 Task: Create a due date automation trigger when advanced on, 2 working days after a card is due add basic without the blue label at 11:00 AM.
Action: Mouse moved to (1029, 313)
Screenshot: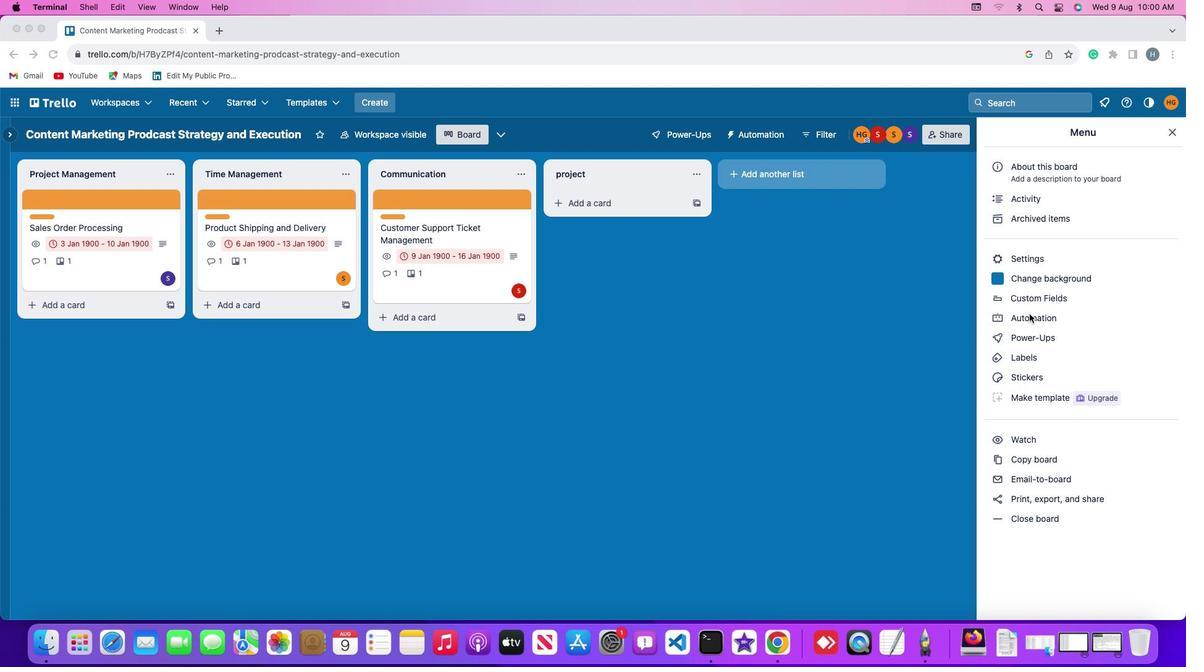 
Action: Mouse pressed left at (1029, 313)
Screenshot: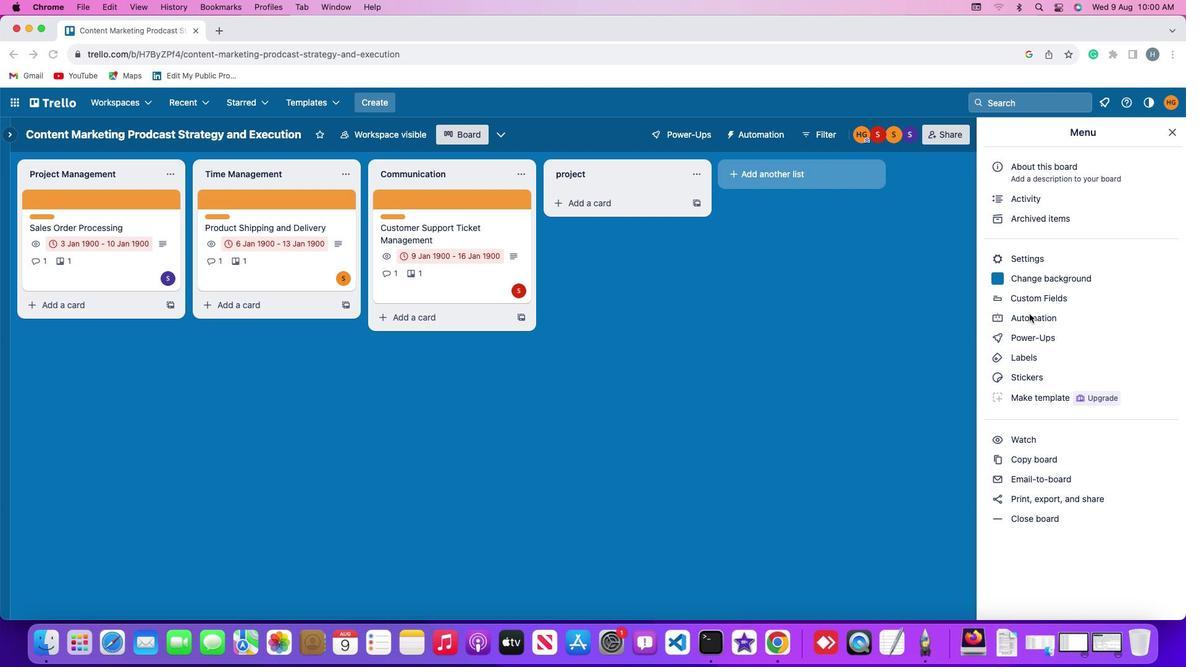 
Action: Mouse pressed left at (1029, 313)
Screenshot: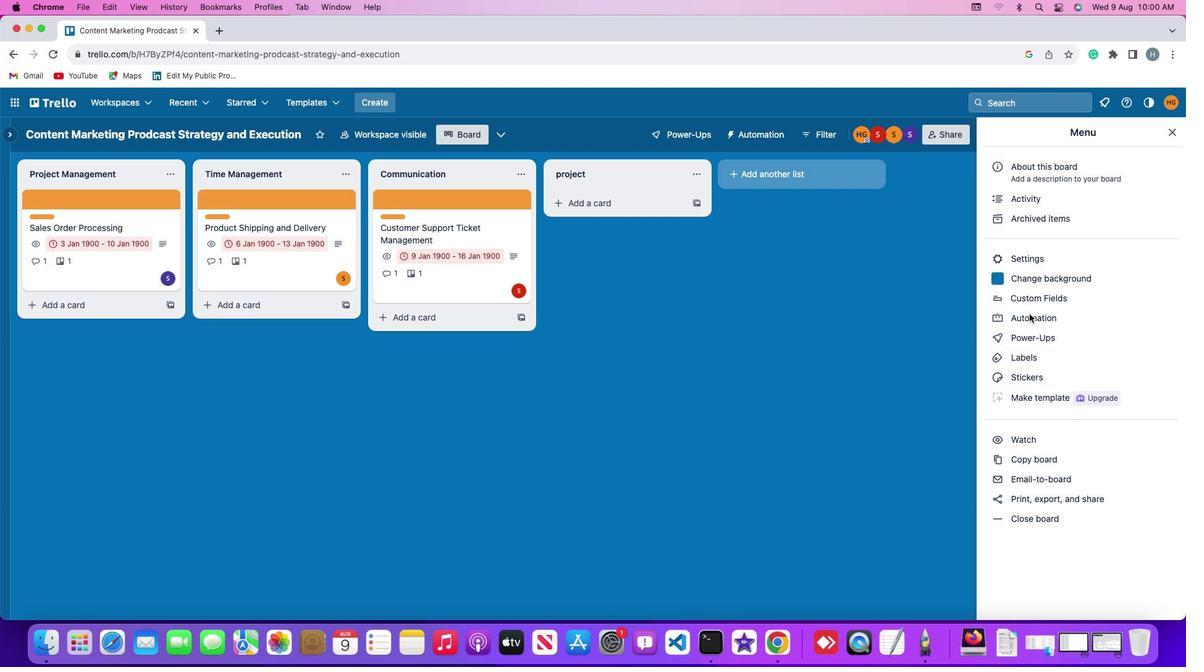 
Action: Mouse moved to (85, 294)
Screenshot: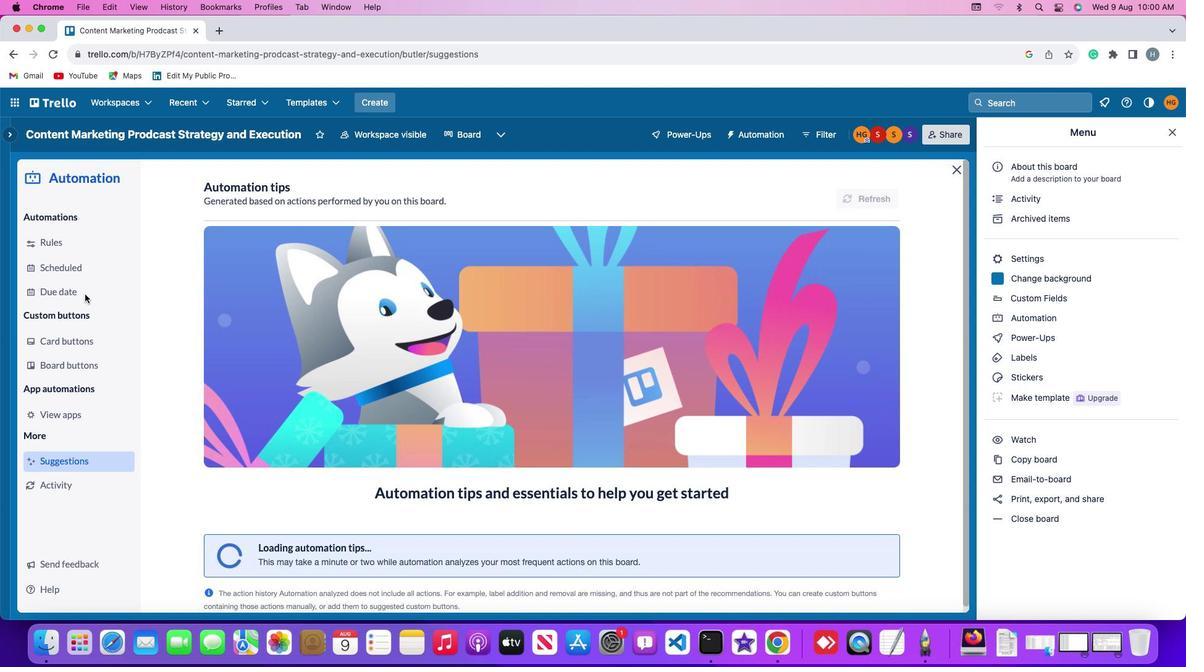 
Action: Mouse pressed left at (85, 294)
Screenshot: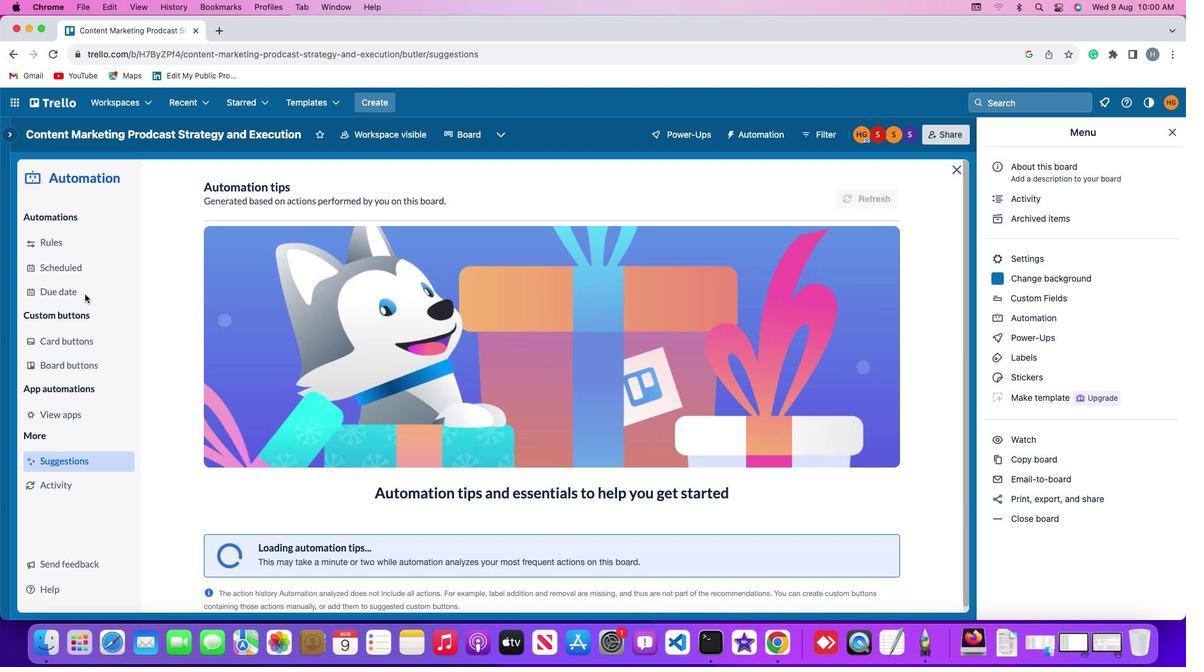 
Action: Mouse moved to (813, 190)
Screenshot: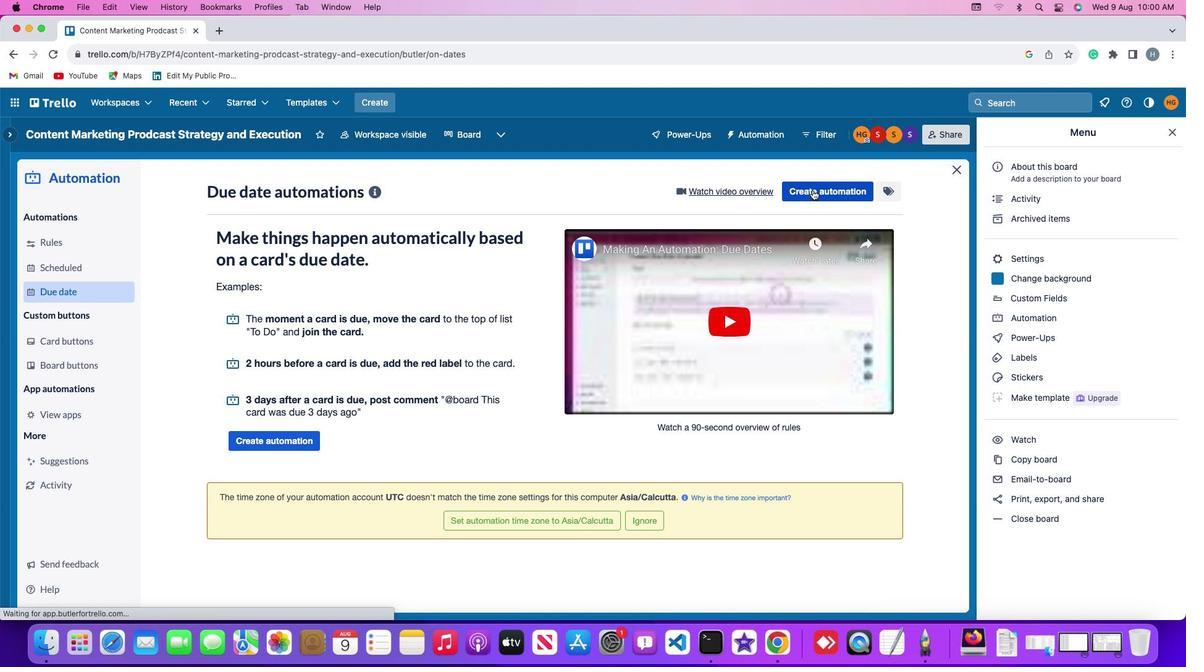 
Action: Mouse pressed left at (813, 190)
Screenshot: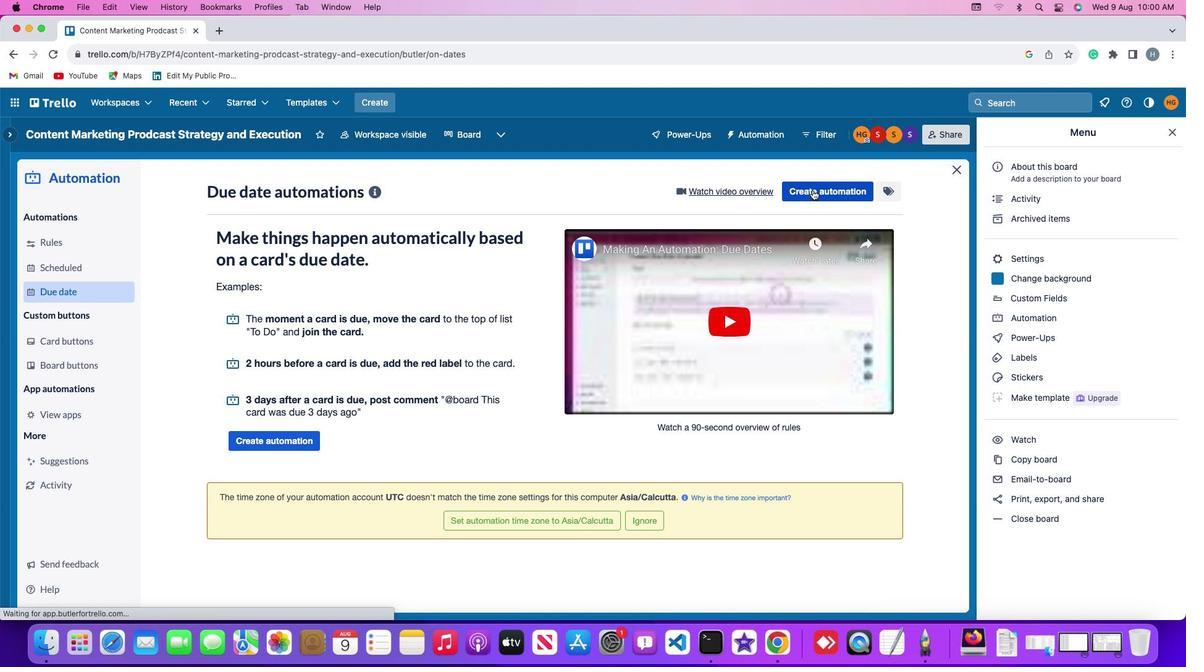 
Action: Mouse moved to (276, 304)
Screenshot: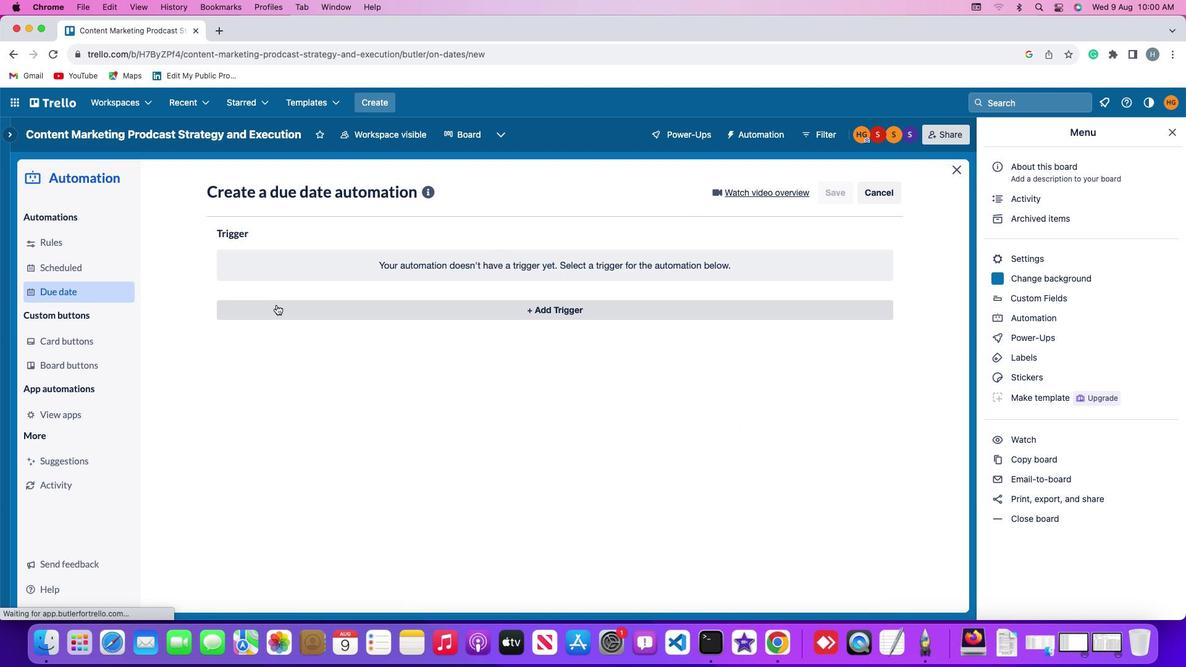 
Action: Mouse pressed left at (276, 304)
Screenshot: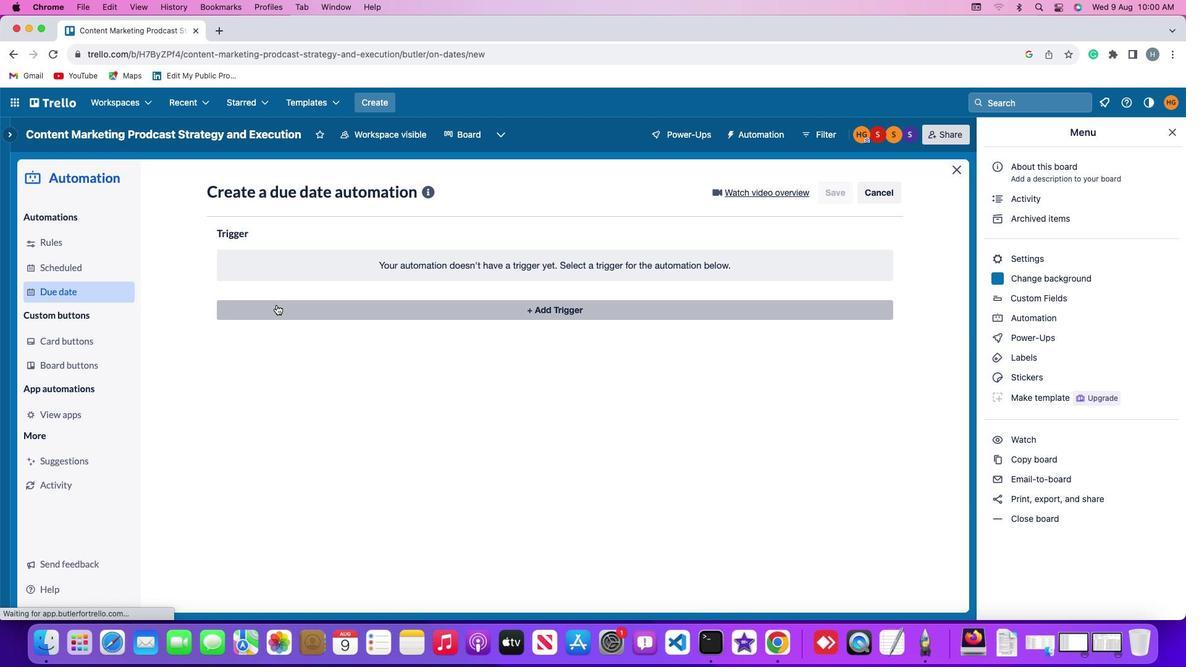 
Action: Mouse moved to (241, 497)
Screenshot: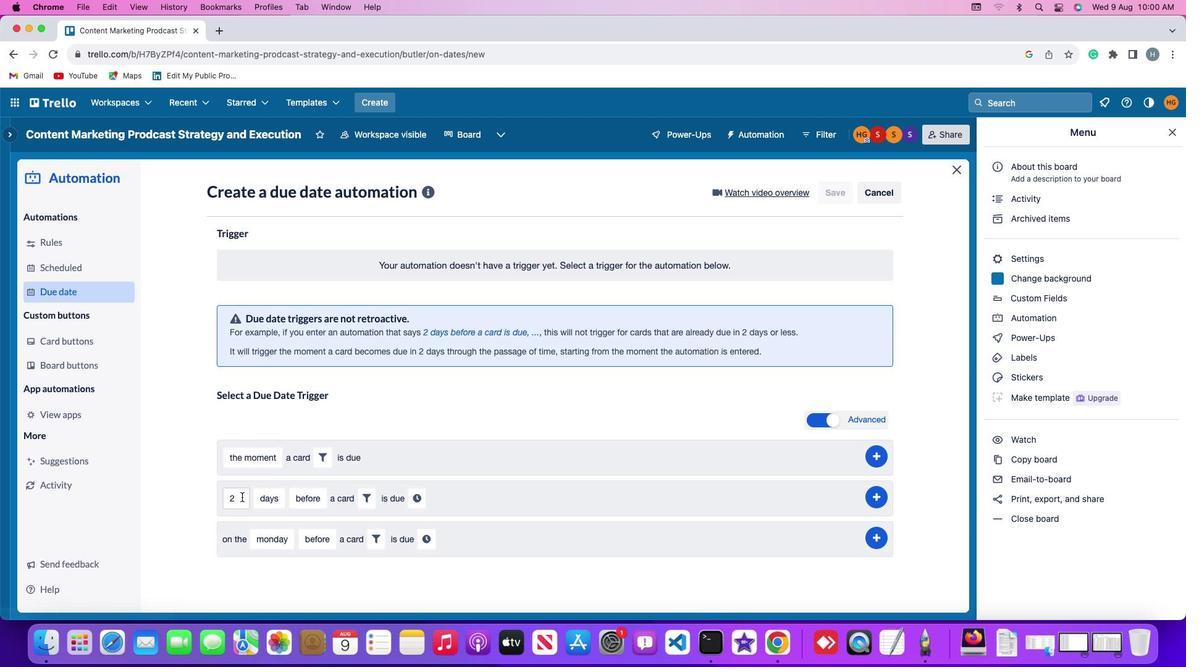 
Action: Mouse pressed left at (241, 497)
Screenshot: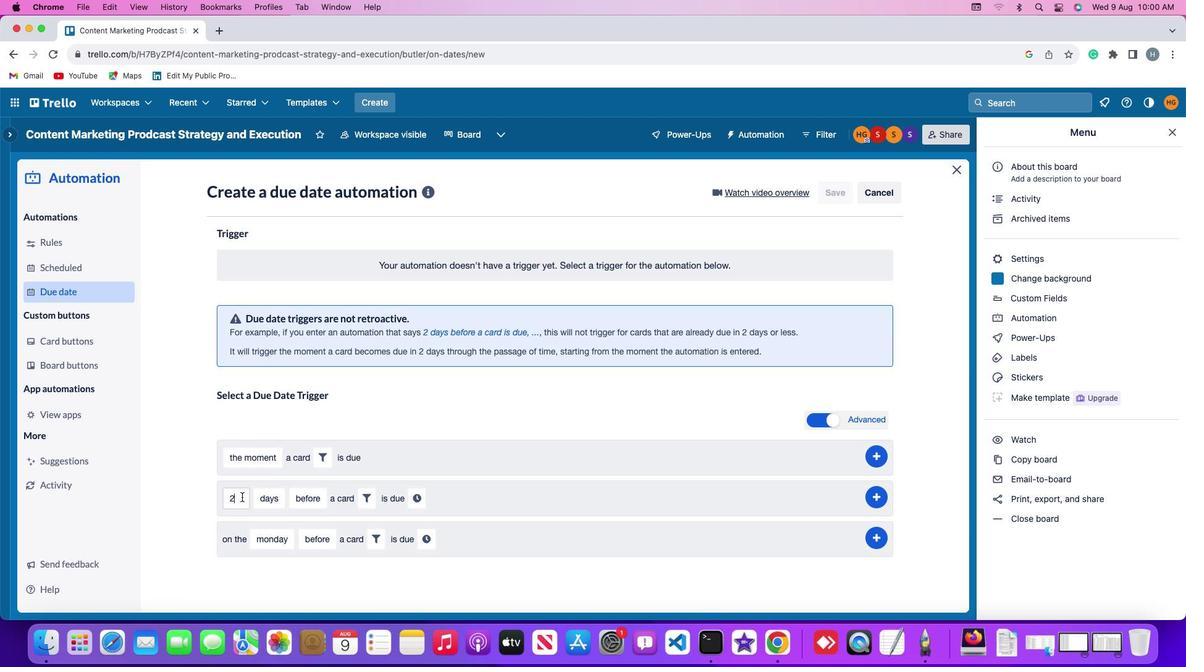 
Action: Mouse moved to (242, 496)
Screenshot: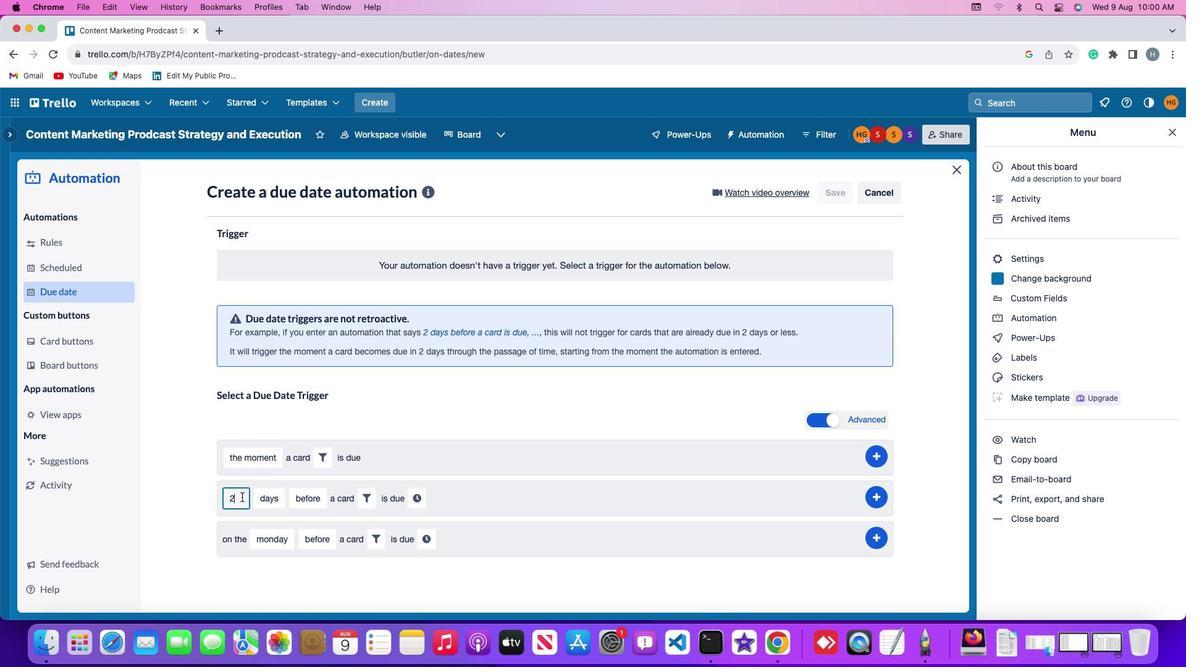 
Action: Key pressed Key.backspace'2'
Screenshot: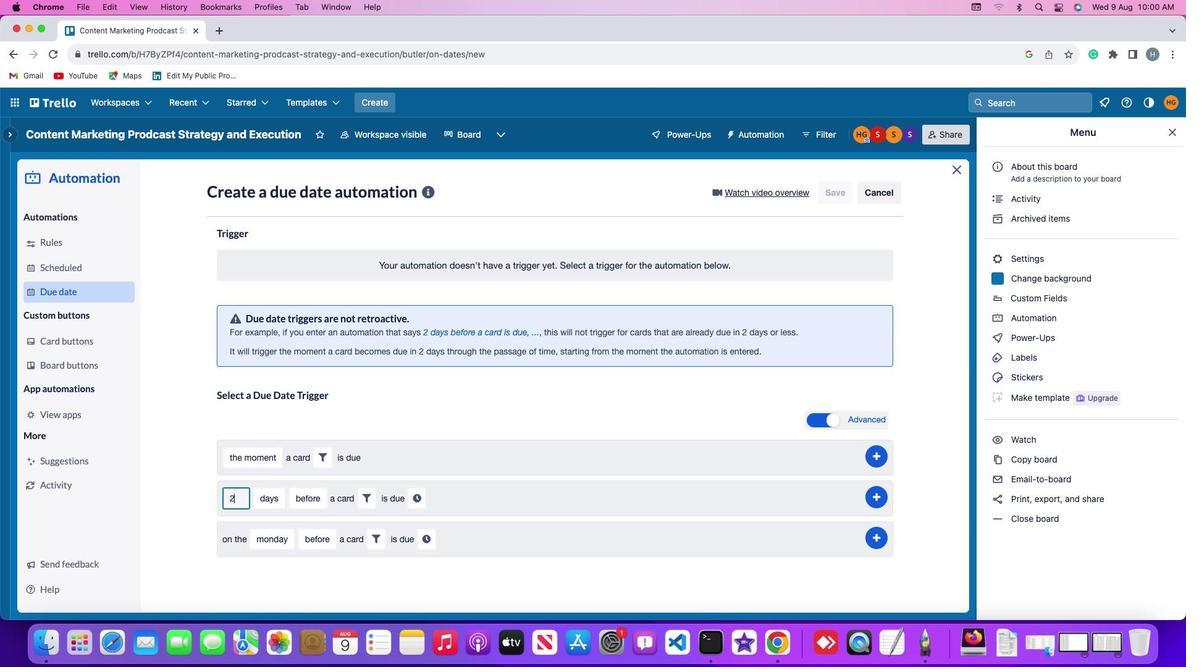 
Action: Mouse moved to (263, 497)
Screenshot: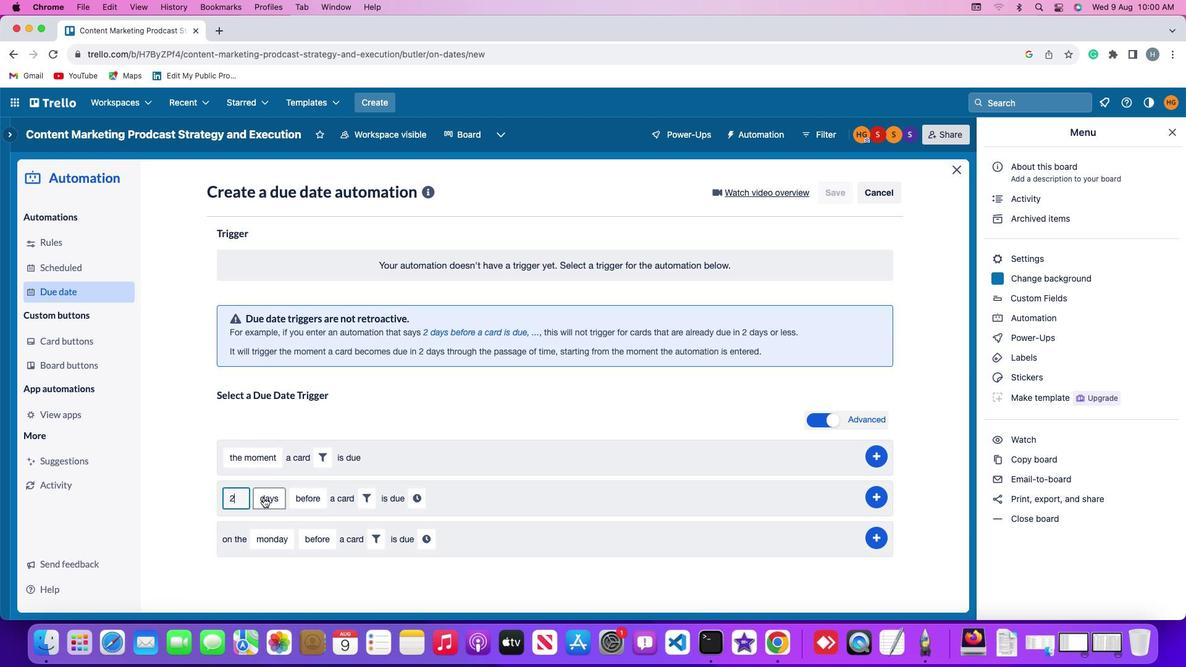
Action: Mouse pressed left at (263, 497)
Screenshot: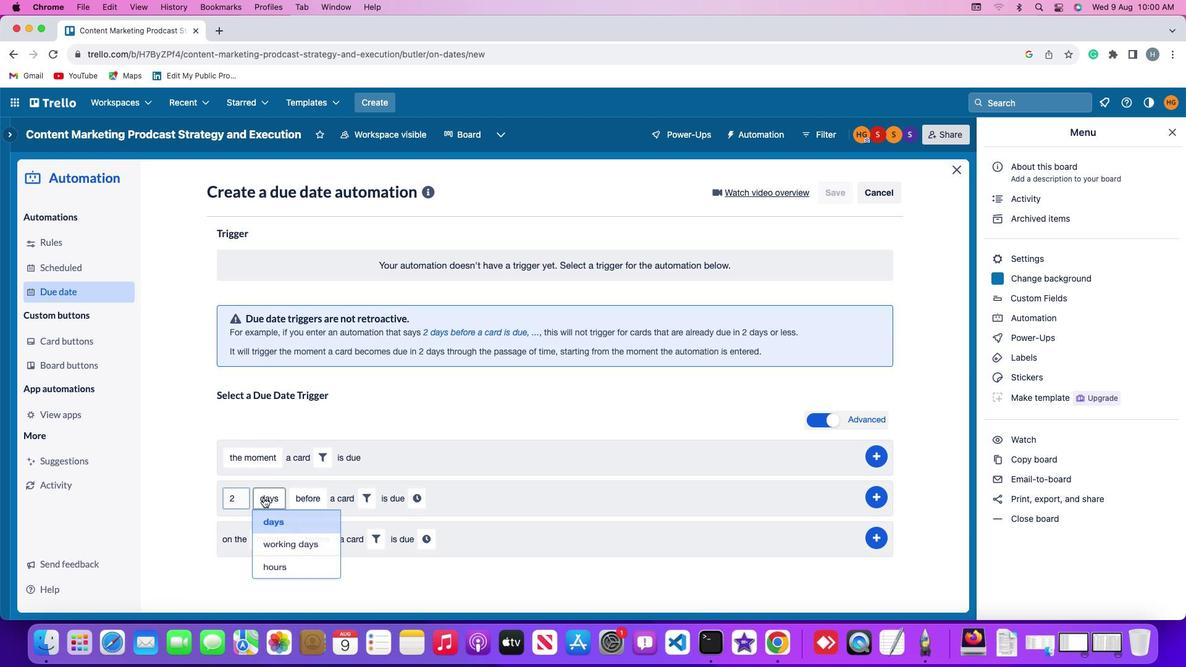 
Action: Mouse moved to (272, 543)
Screenshot: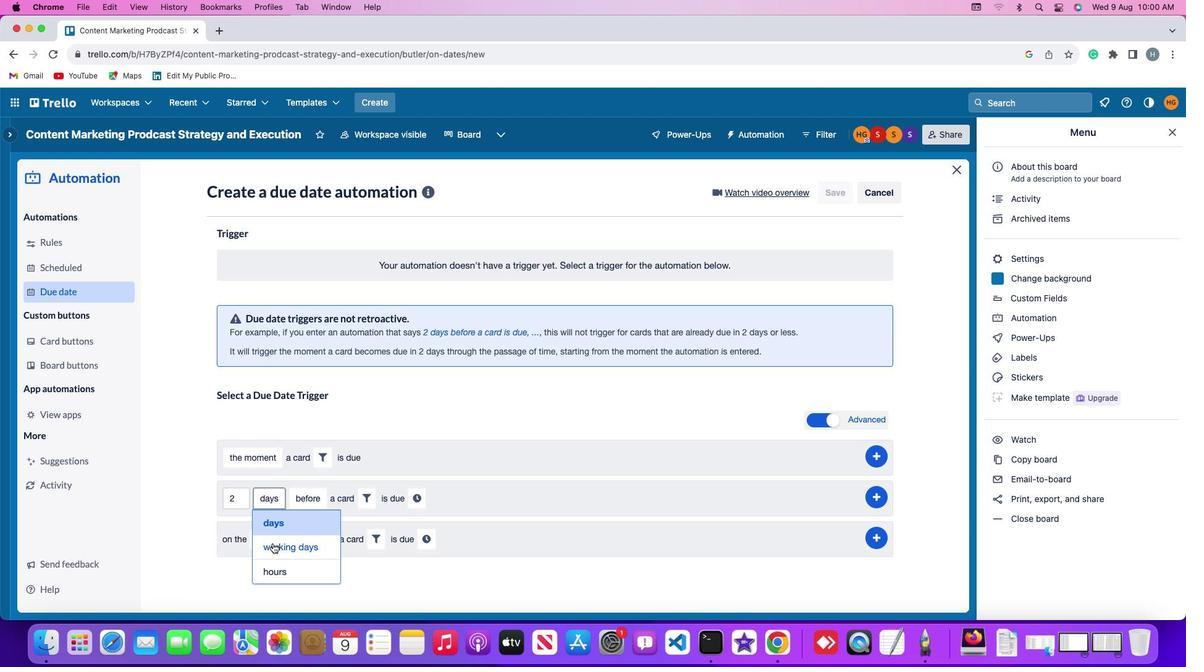 
Action: Mouse pressed left at (272, 543)
Screenshot: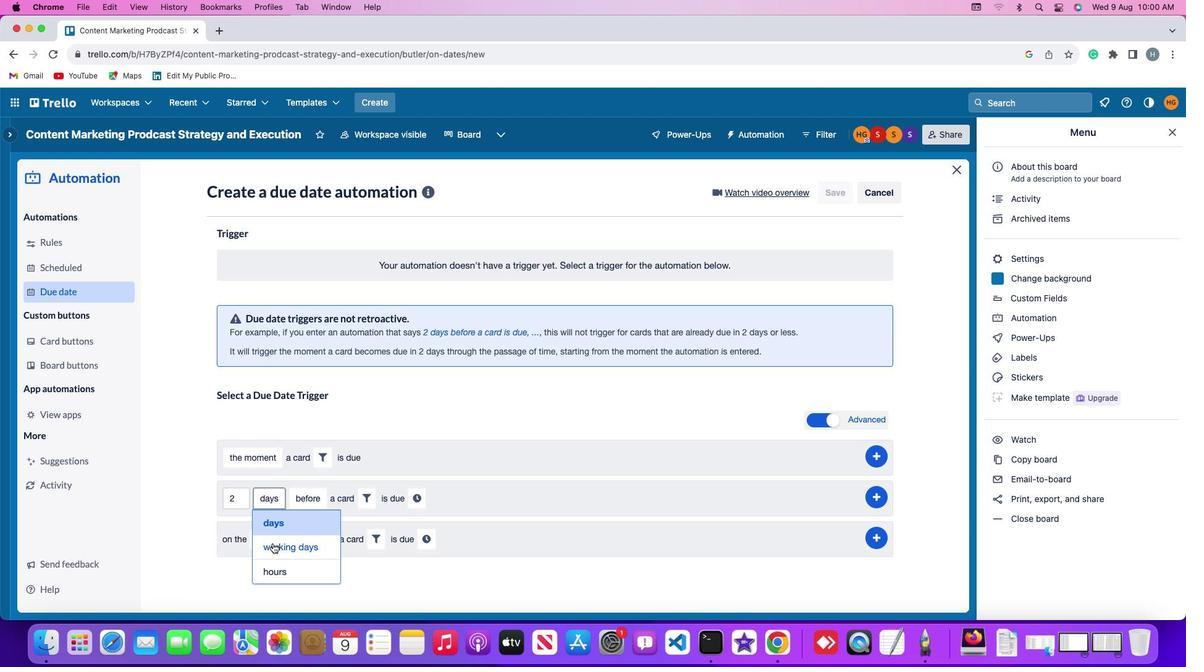 
Action: Mouse moved to (340, 493)
Screenshot: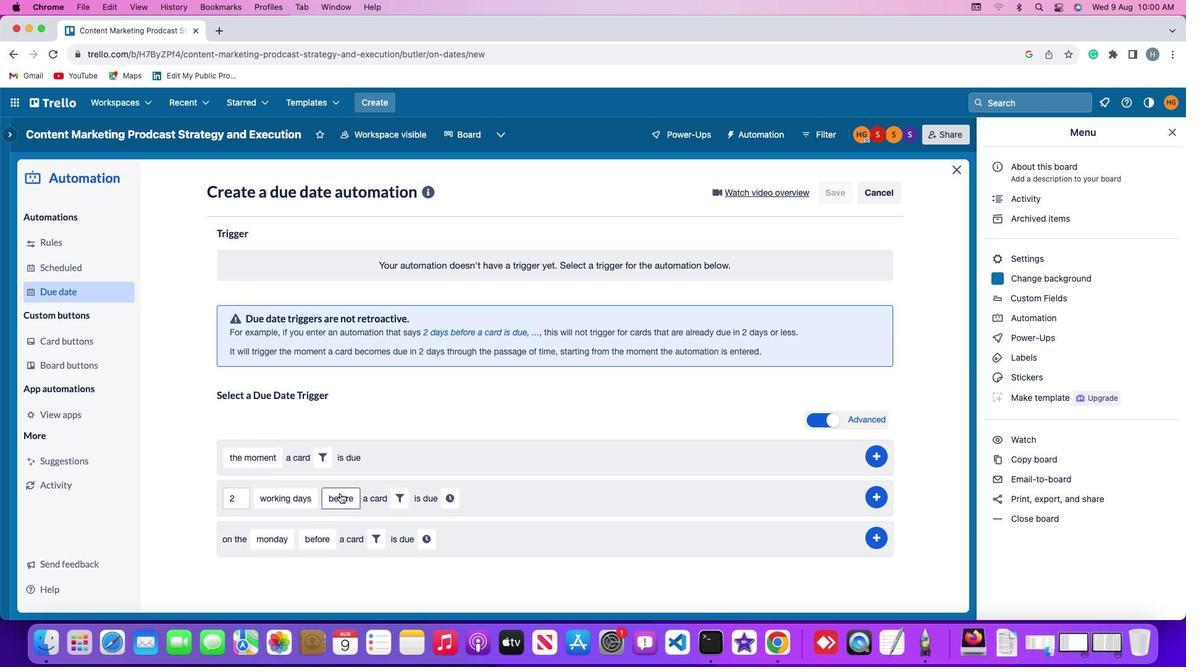 
Action: Mouse pressed left at (340, 493)
Screenshot: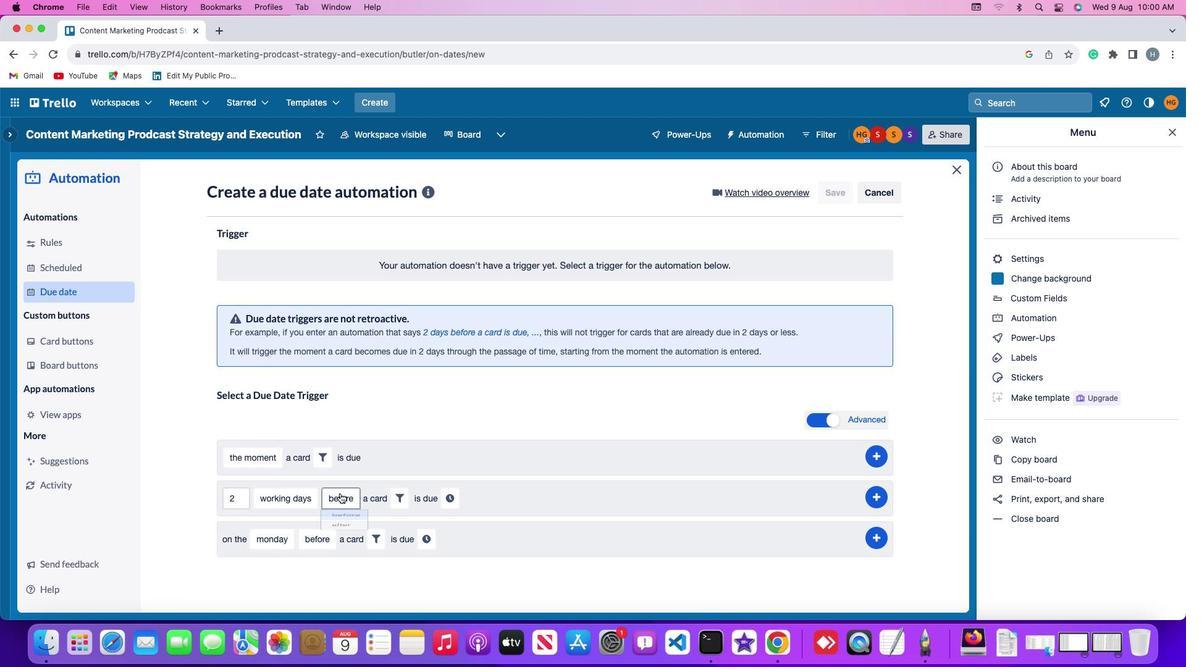 
Action: Mouse moved to (346, 545)
Screenshot: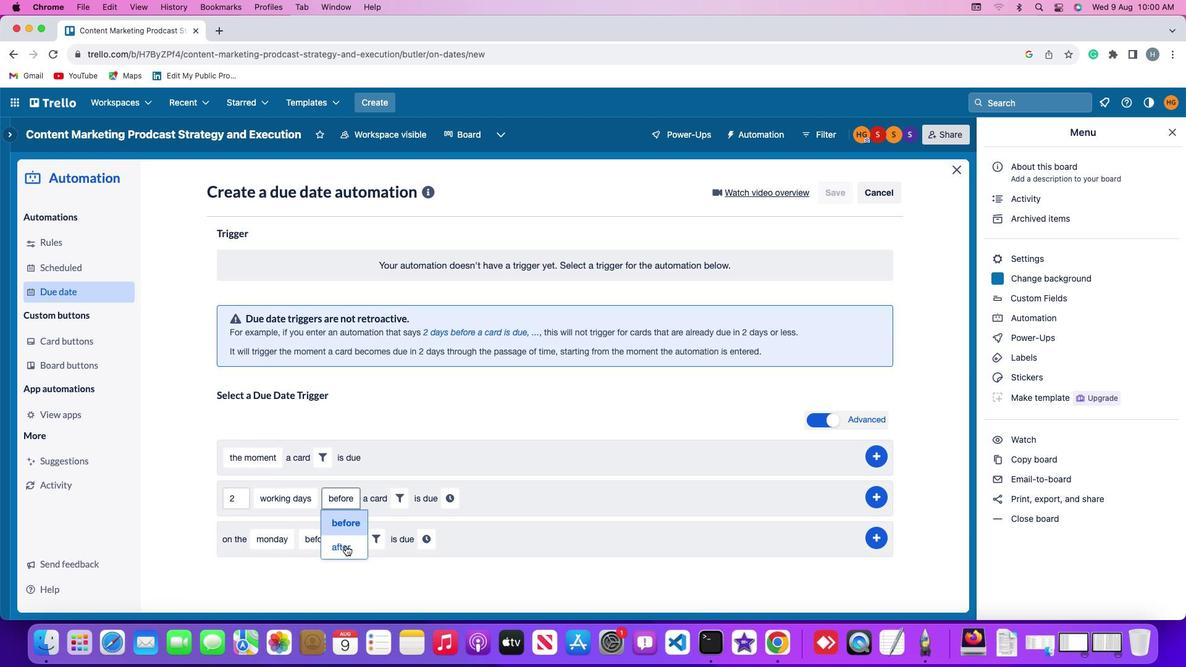 
Action: Mouse pressed left at (346, 545)
Screenshot: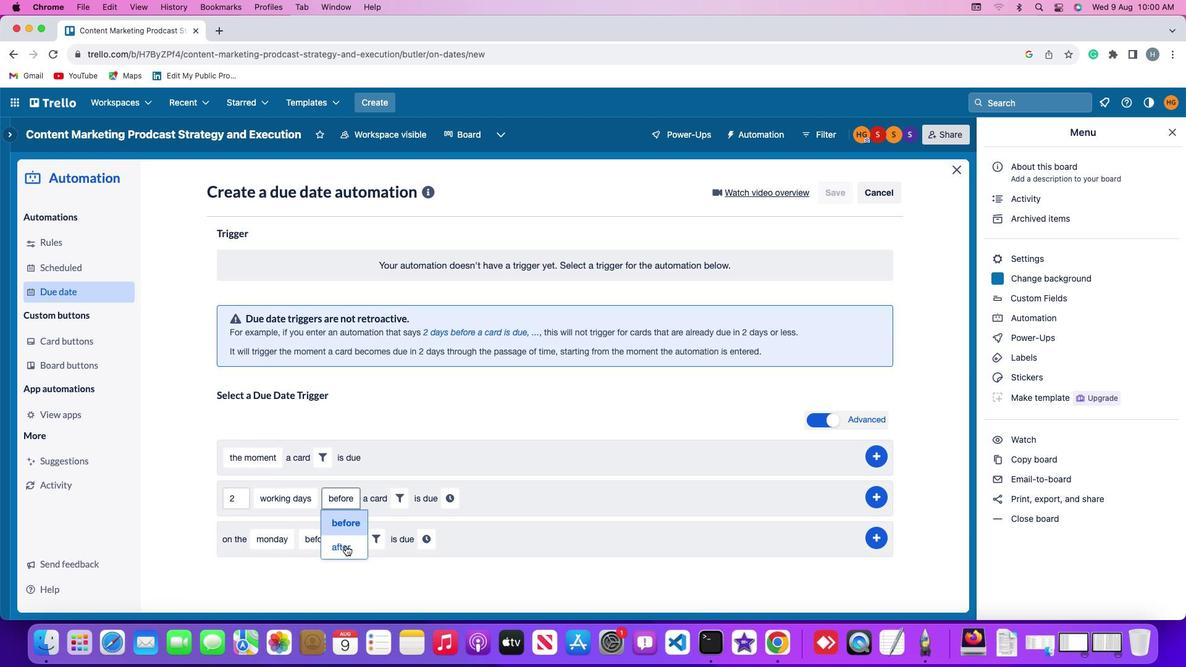 
Action: Mouse moved to (397, 503)
Screenshot: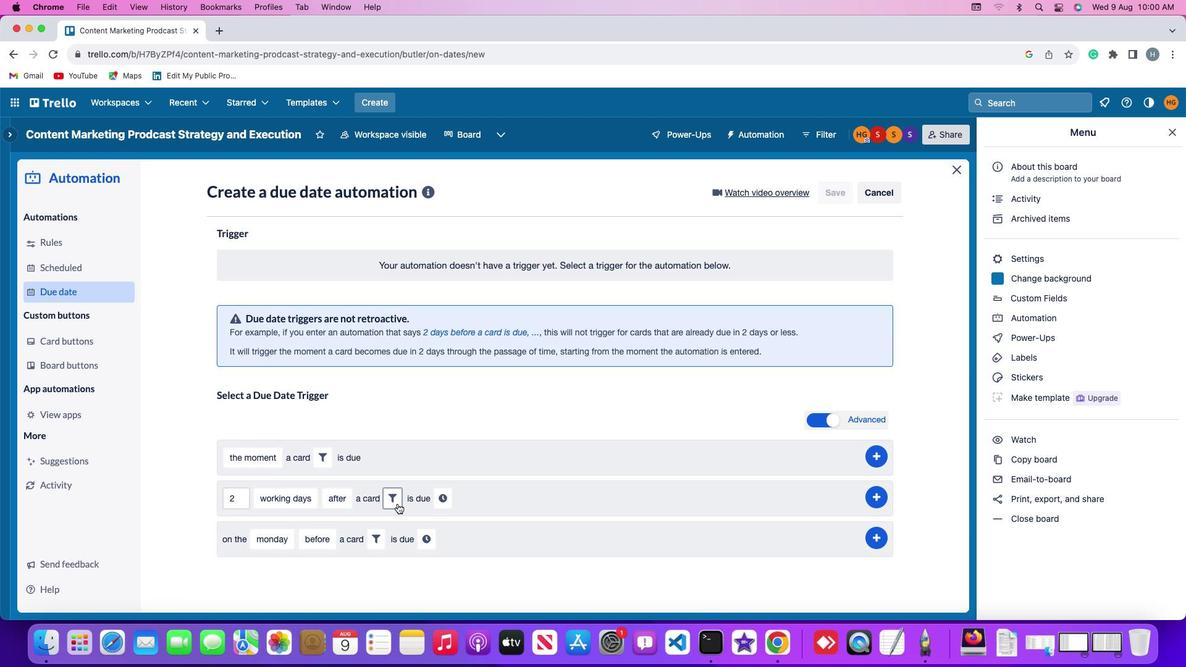 
Action: Mouse pressed left at (397, 503)
Screenshot: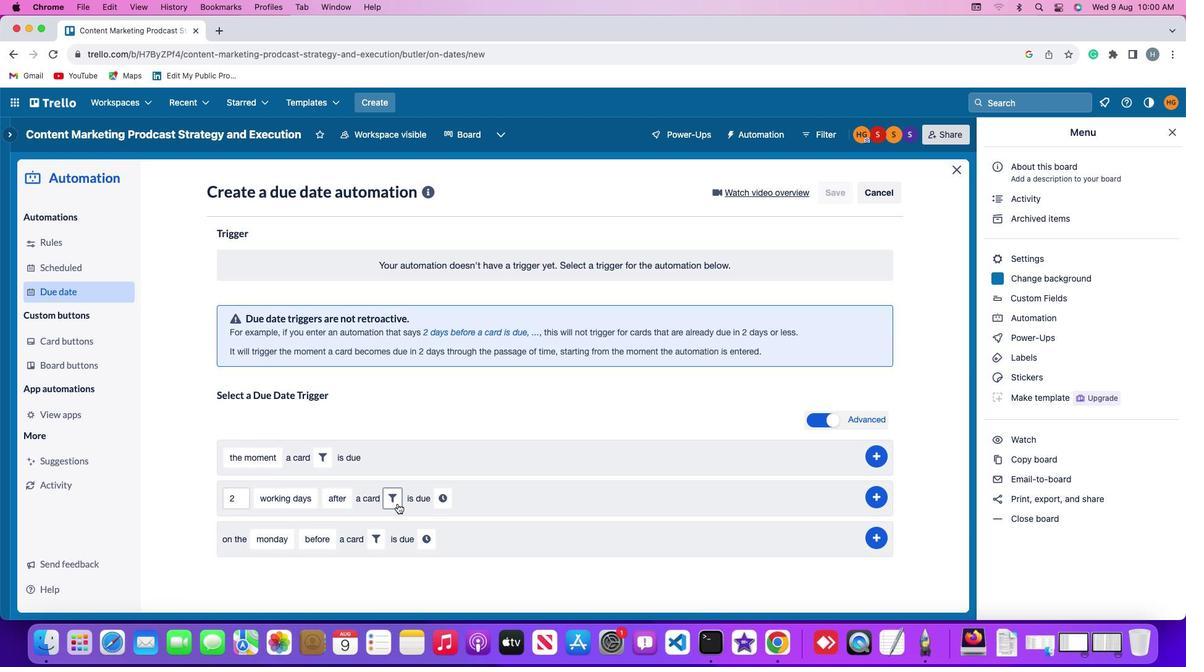 
Action: Mouse moved to (358, 579)
Screenshot: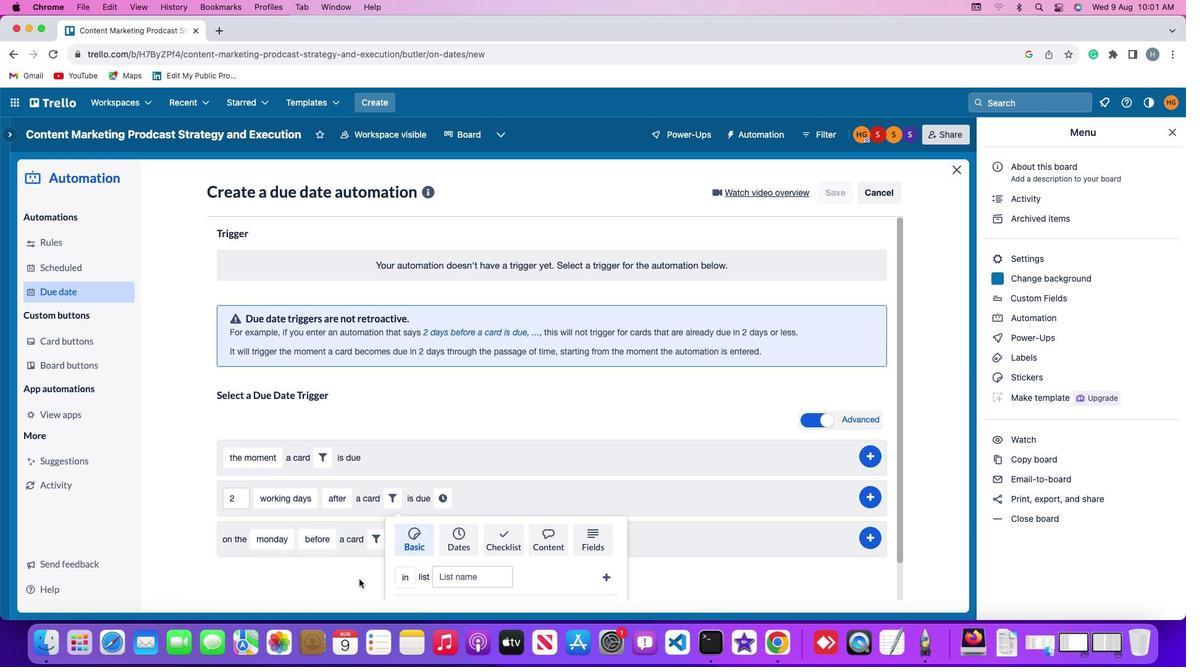 
Action: Mouse scrolled (358, 579) with delta (0, 0)
Screenshot: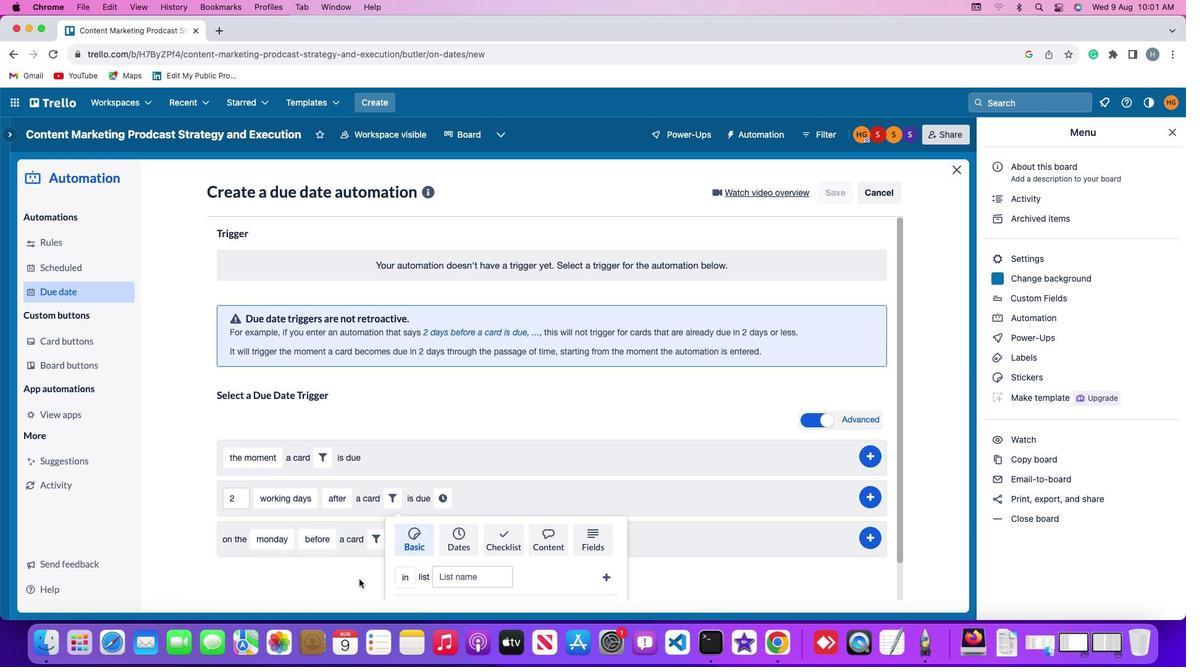 
Action: Mouse moved to (359, 578)
Screenshot: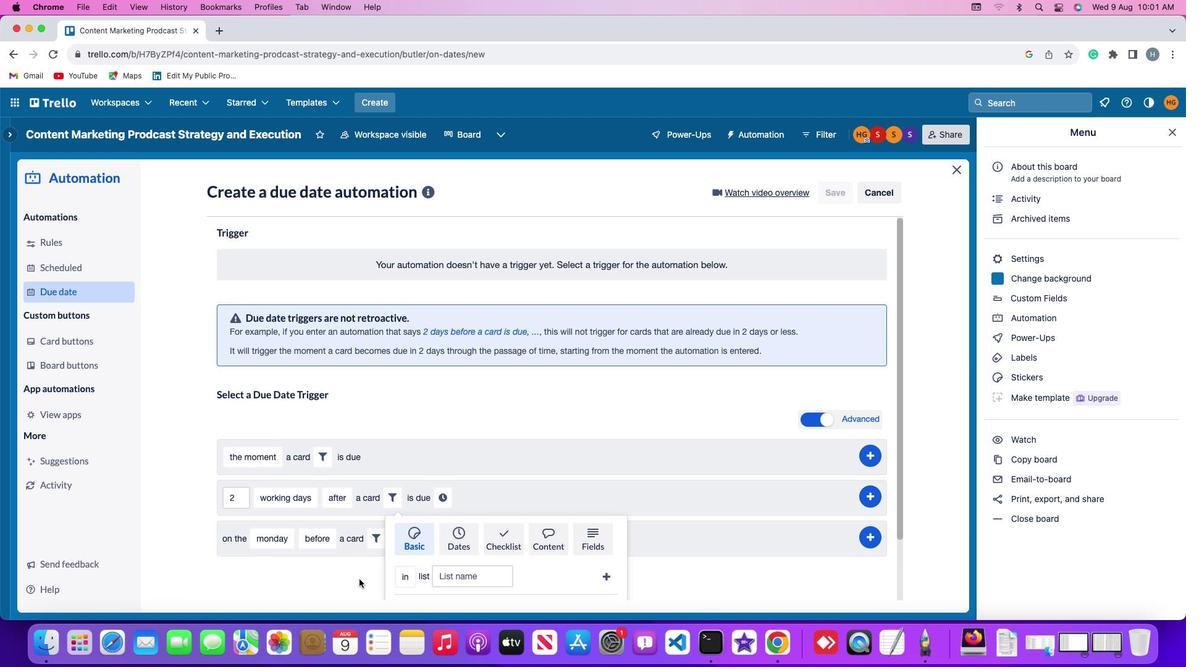 
Action: Mouse scrolled (359, 578) with delta (0, 0)
Screenshot: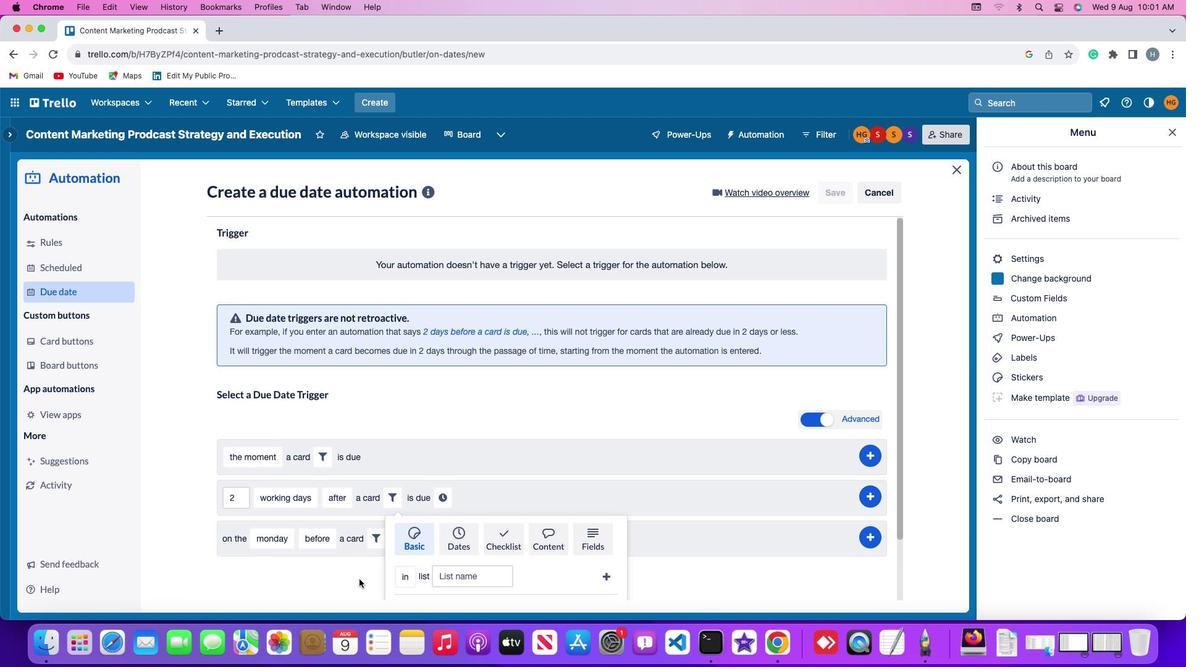 
Action: Mouse scrolled (359, 578) with delta (0, -1)
Screenshot: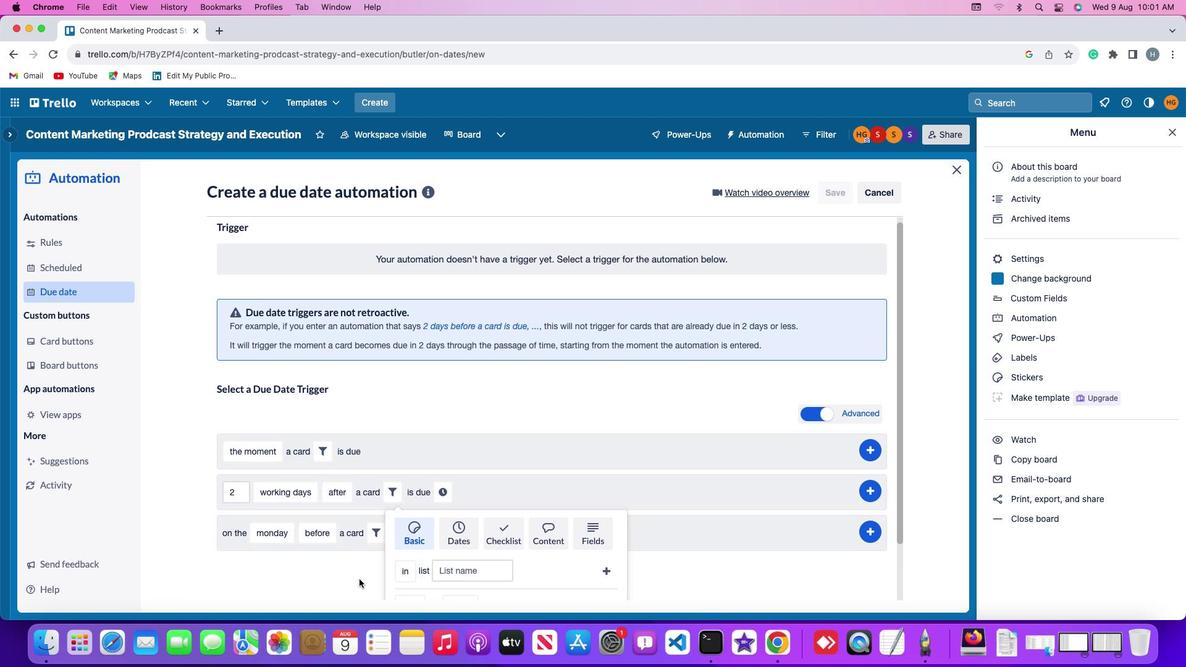 
Action: Mouse scrolled (359, 578) with delta (0, -3)
Screenshot: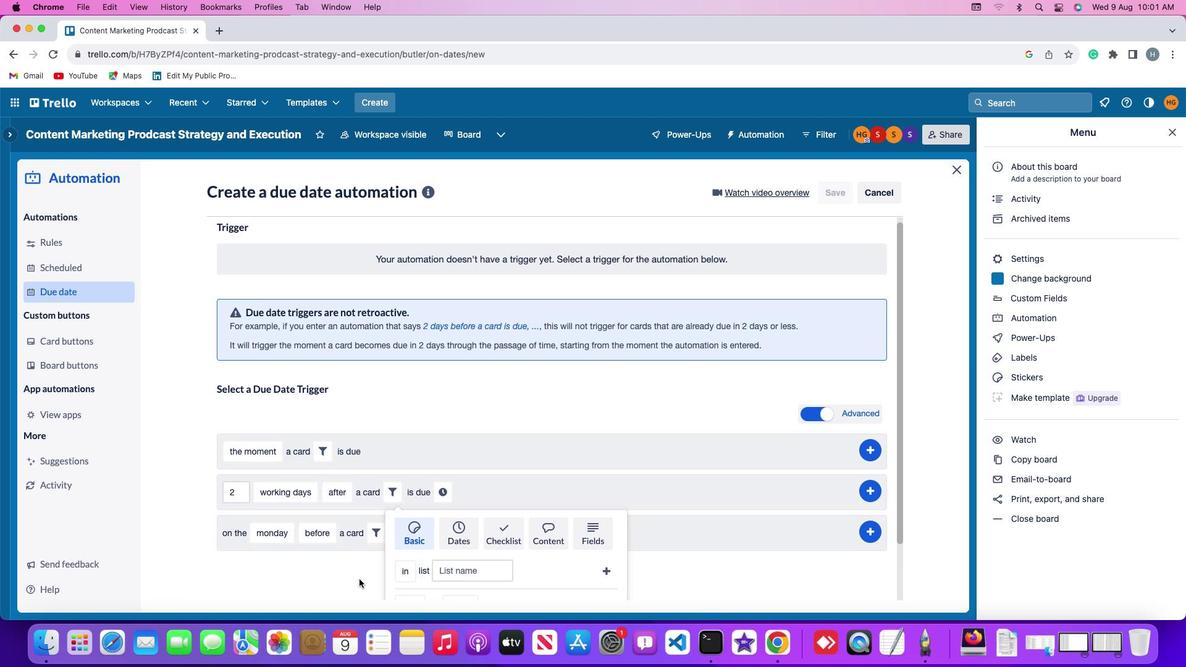 
Action: Mouse scrolled (359, 578) with delta (0, 0)
Screenshot: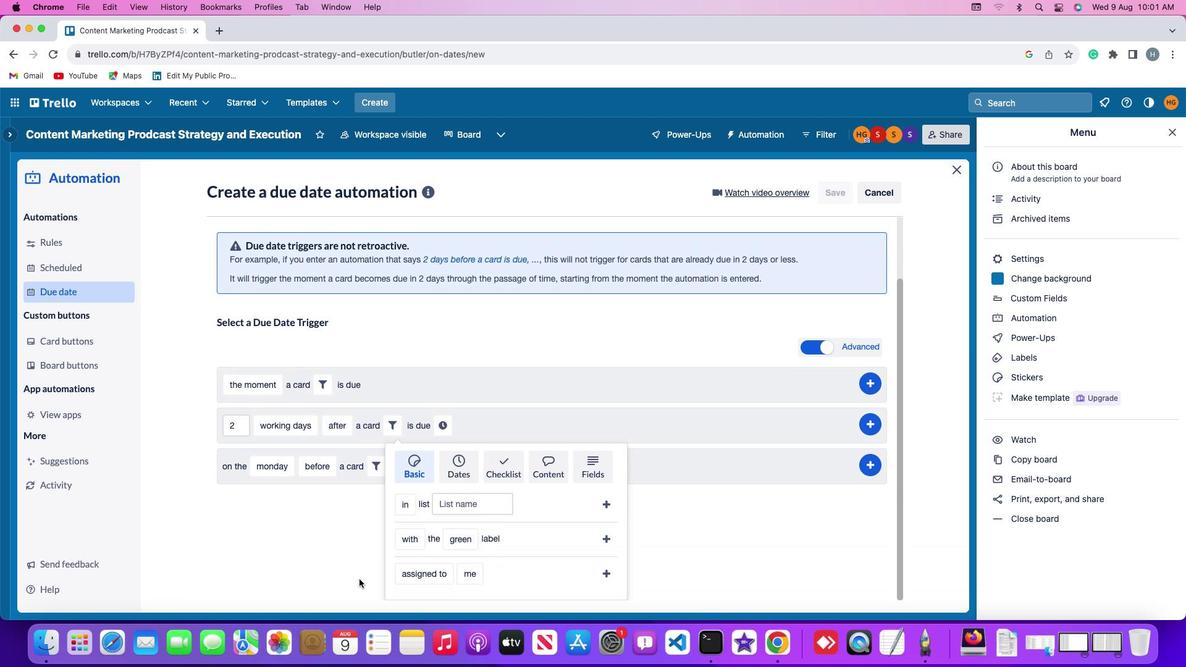 
Action: Mouse scrolled (359, 578) with delta (0, 0)
Screenshot: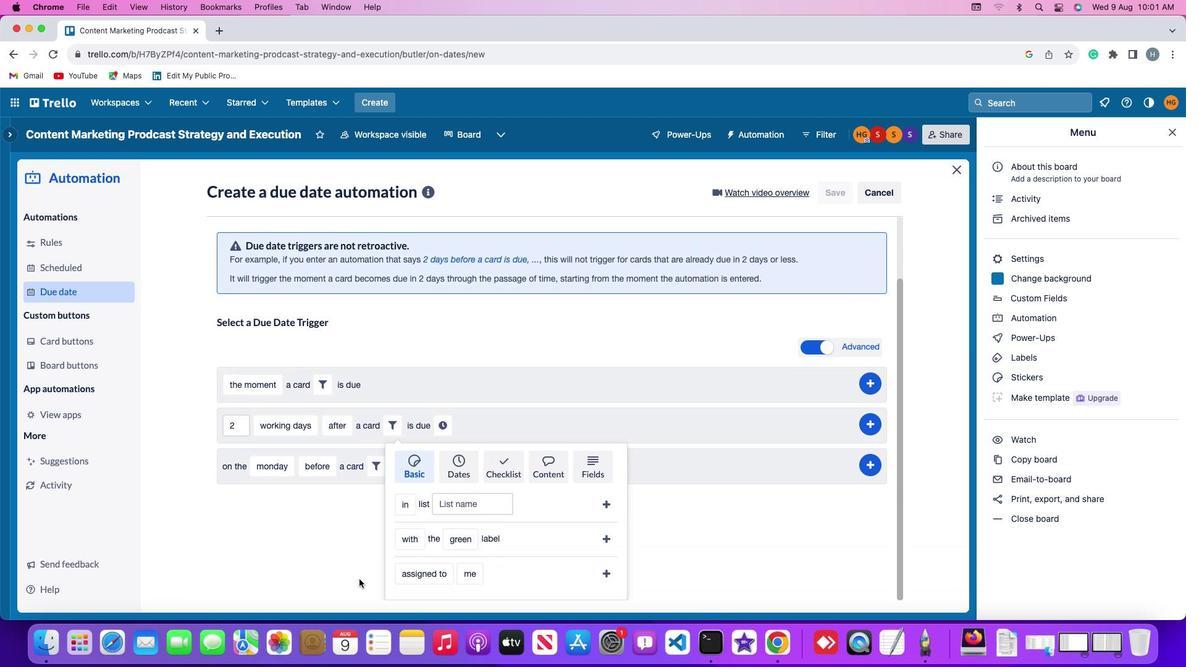 
Action: Mouse scrolled (359, 578) with delta (0, -1)
Screenshot: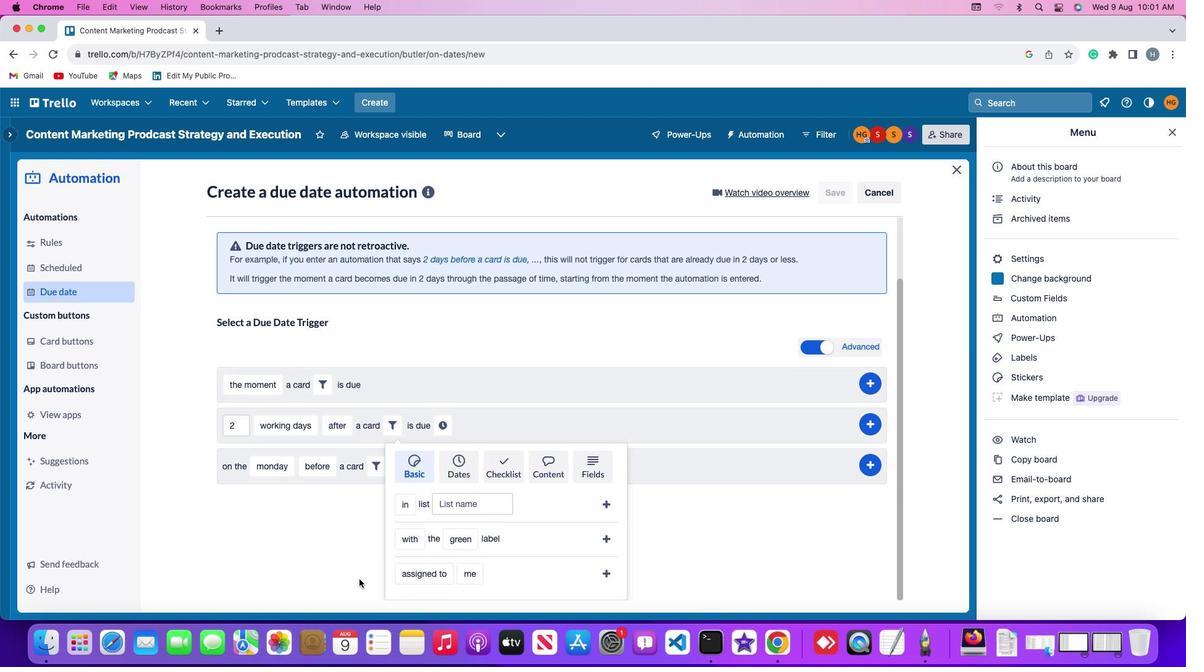 
Action: Mouse scrolled (359, 578) with delta (0, -2)
Screenshot: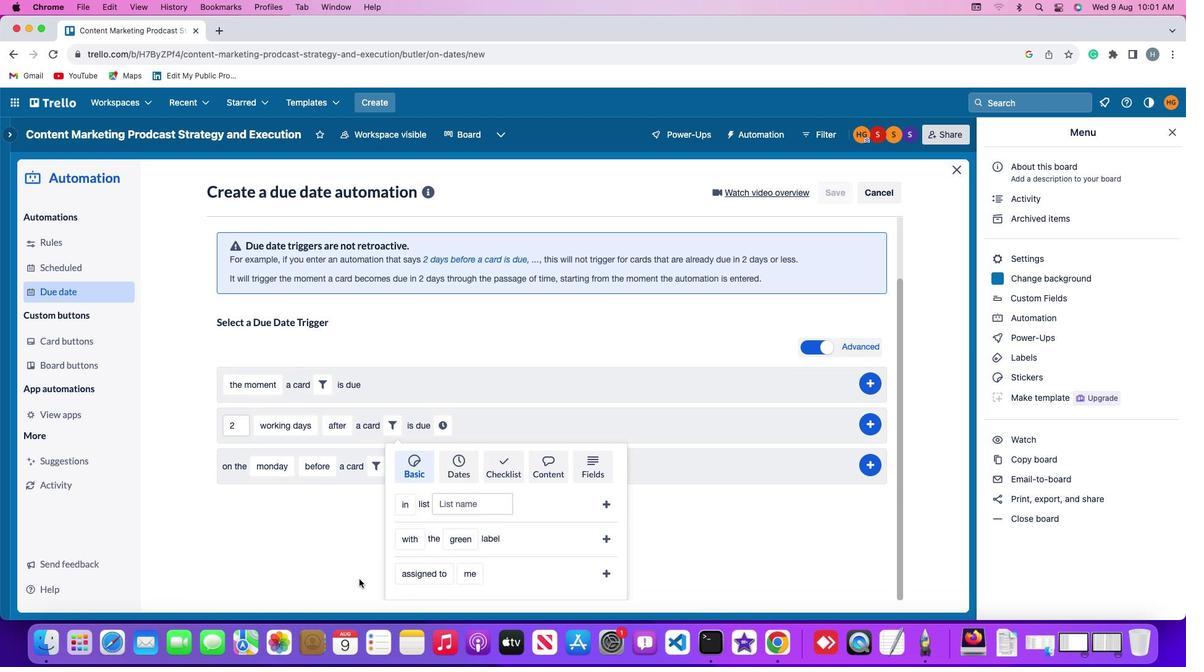 
Action: Mouse moved to (415, 542)
Screenshot: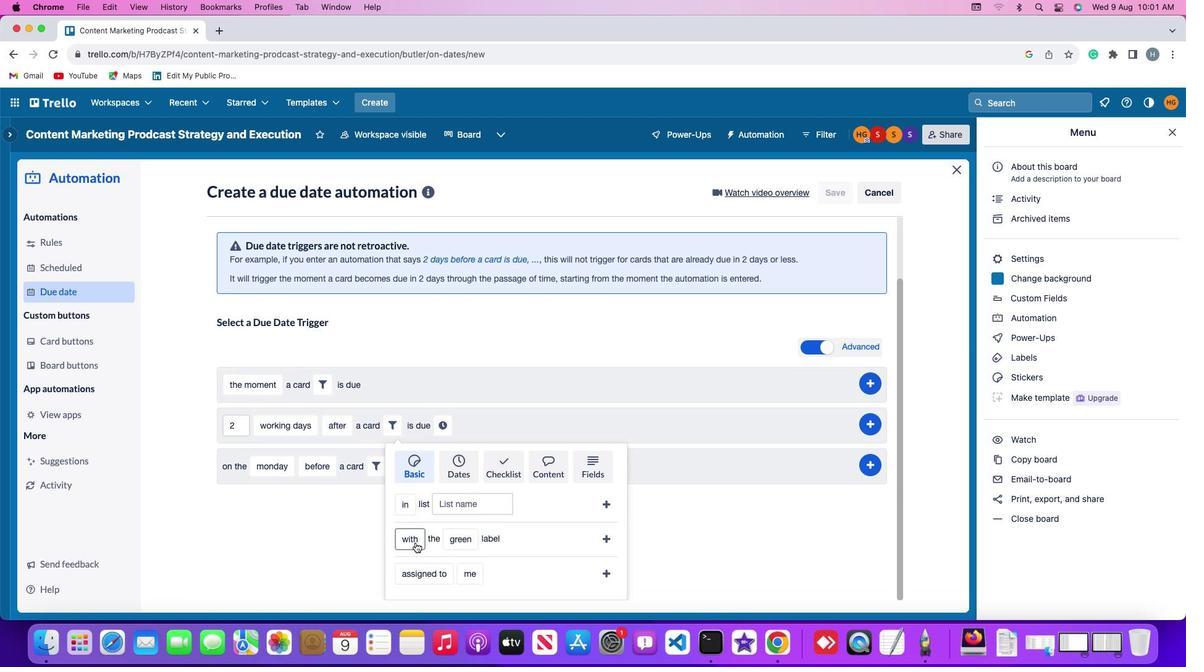 
Action: Mouse pressed left at (415, 542)
Screenshot: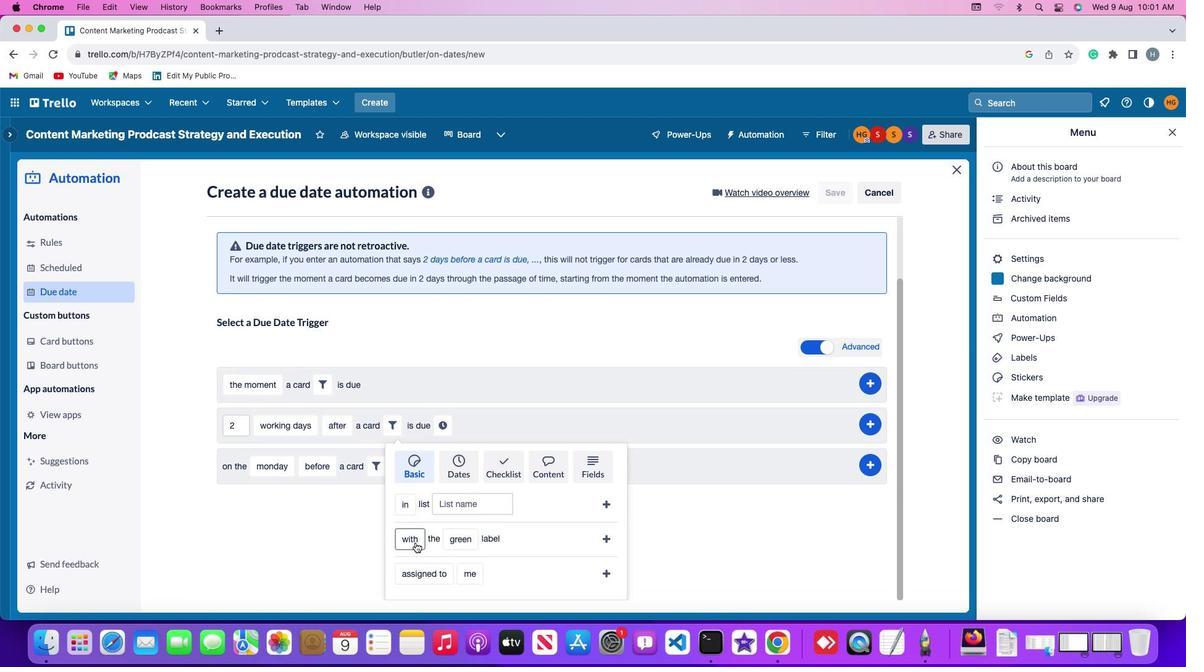 
Action: Mouse moved to (425, 497)
Screenshot: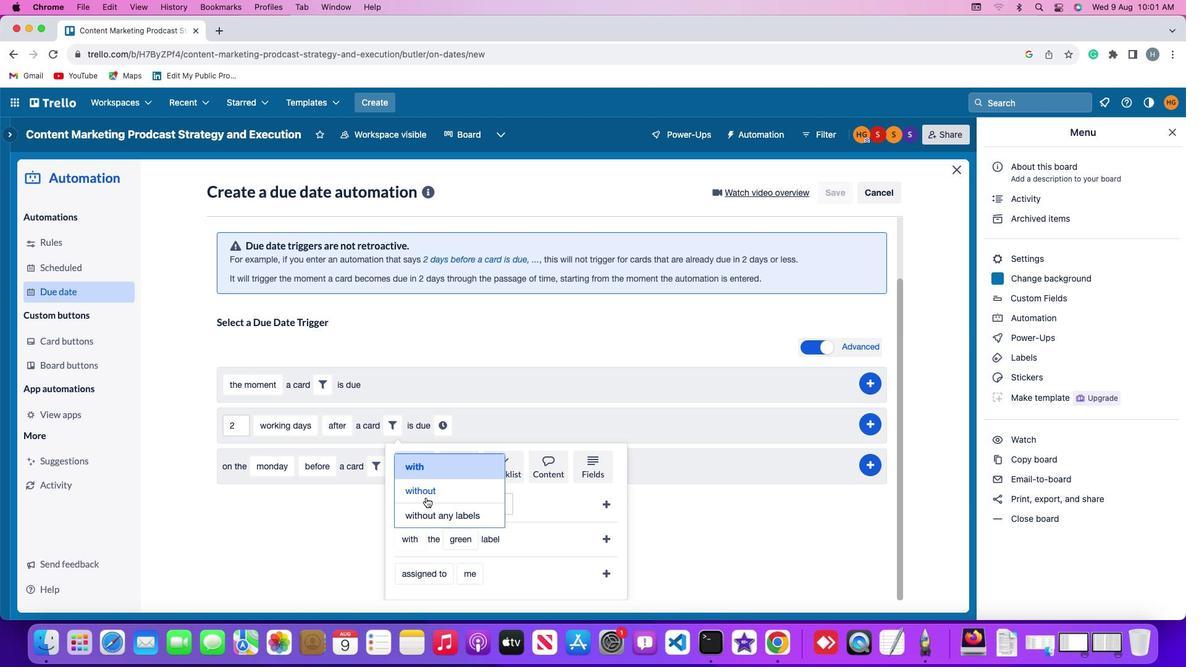 
Action: Mouse pressed left at (425, 497)
Screenshot: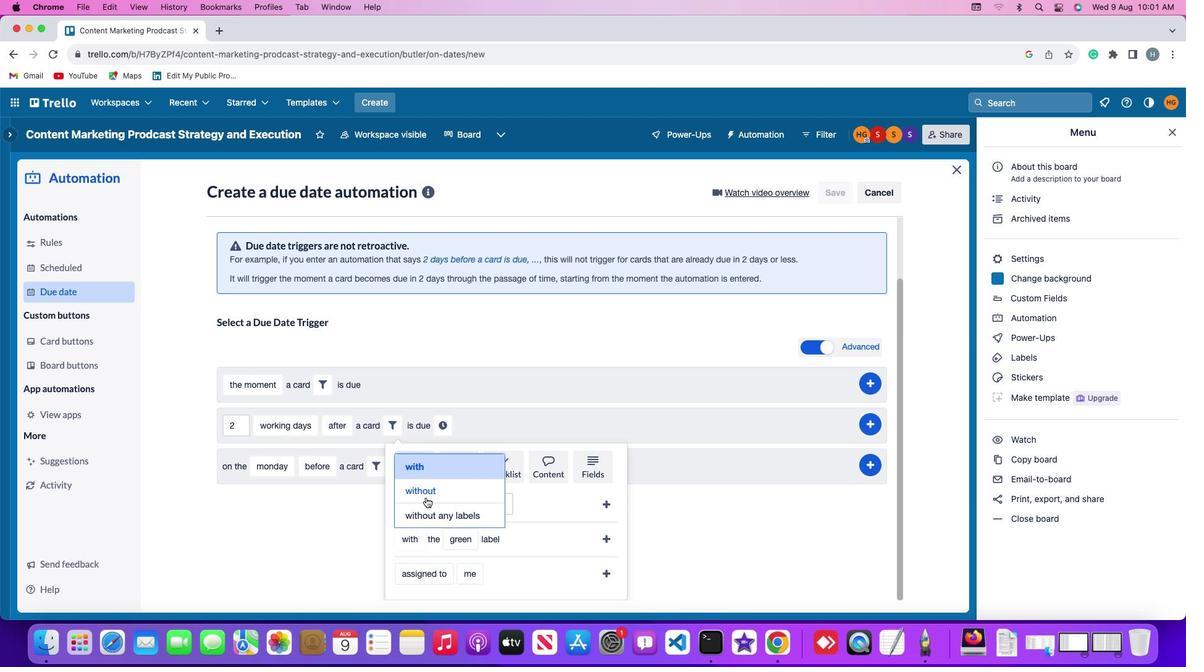 
Action: Mouse moved to (470, 537)
Screenshot: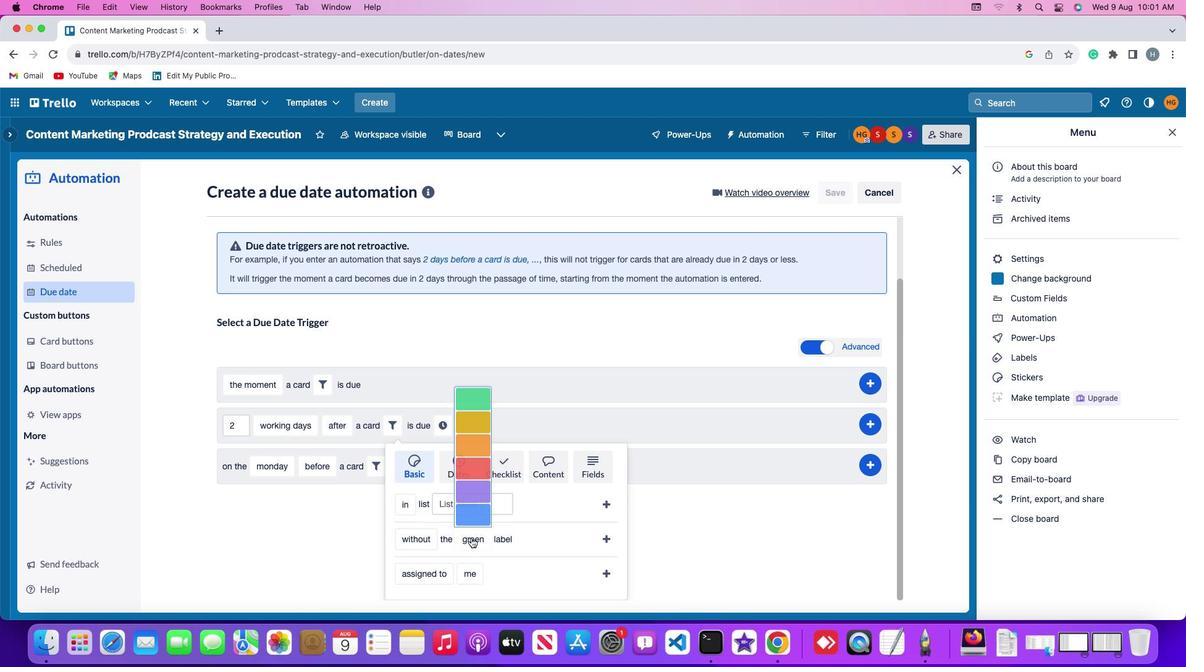
Action: Mouse pressed left at (470, 537)
Screenshot: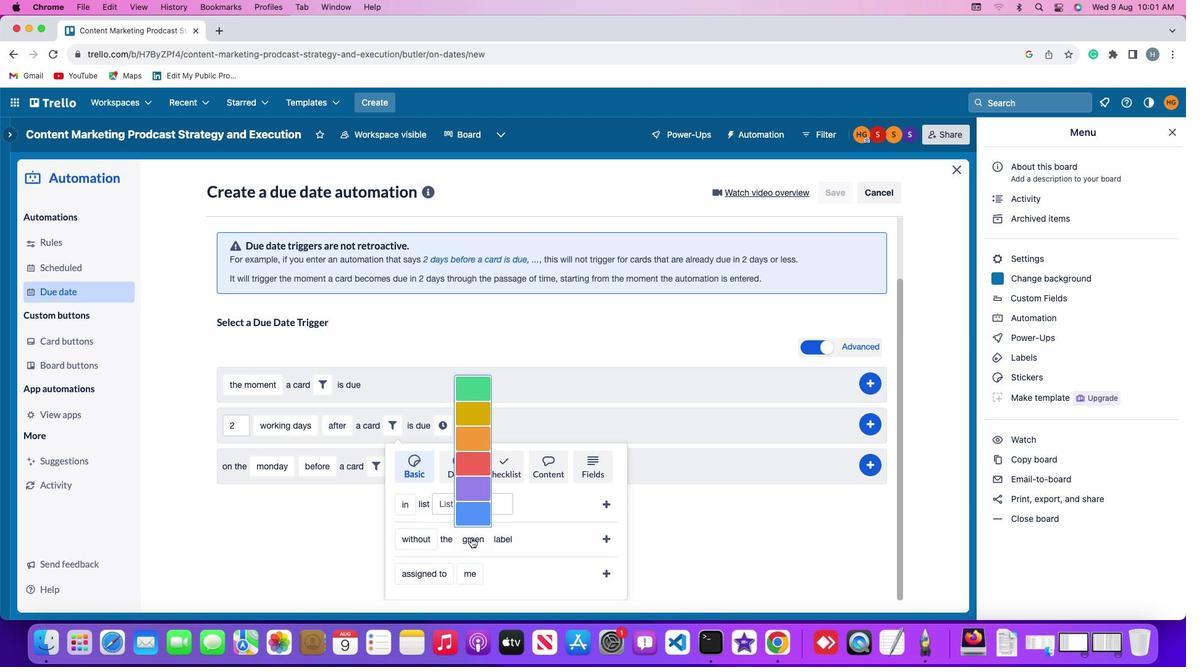 
Action: Mouse moved to (472, 512)
Screenshot: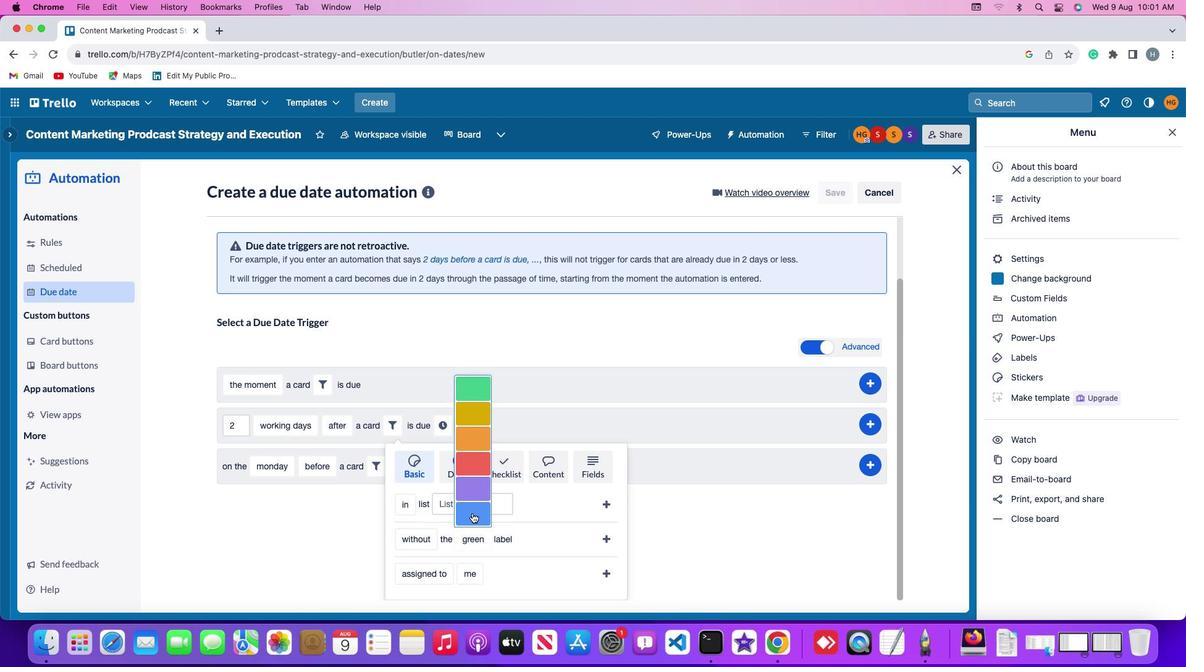 
Action: Mouse pressed left at (472, 512)
Screenshot: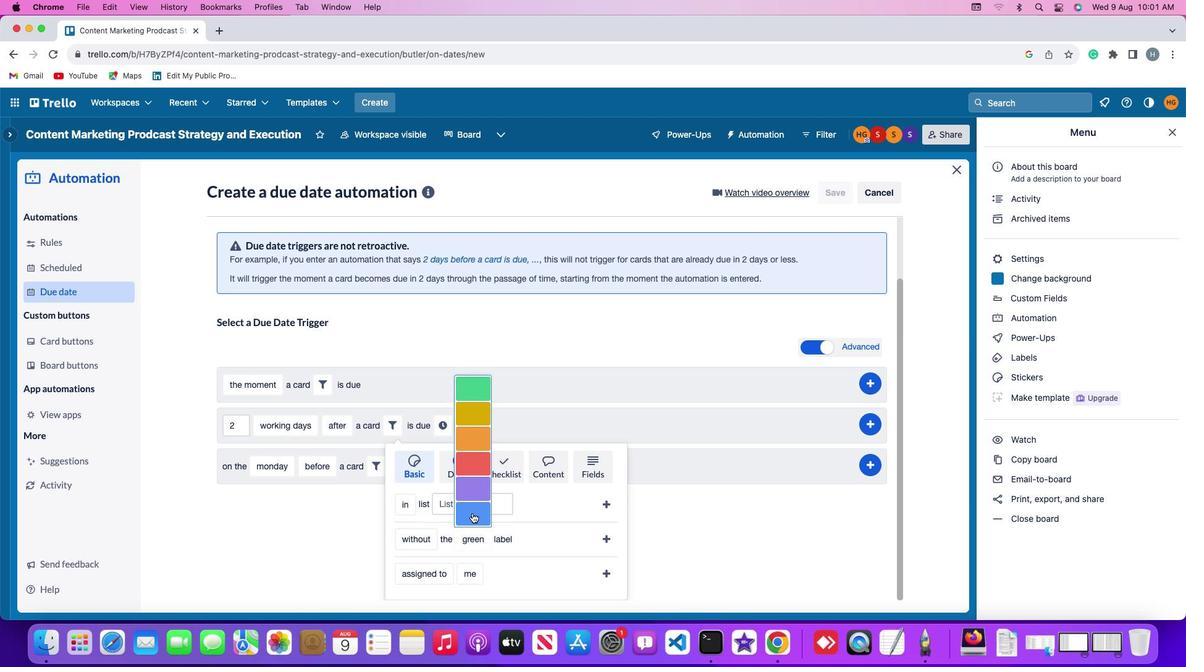 
Action: Mouse moved to (607, 536)
Screenshot: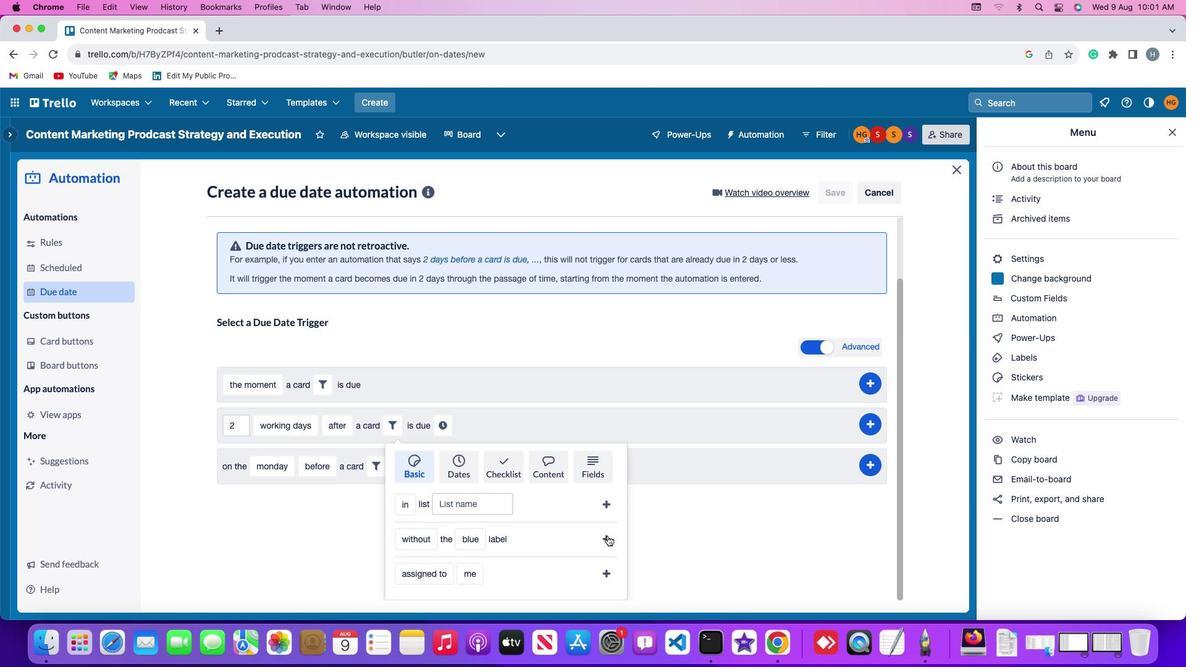 
Action: Mouse pressed left at (607, 536)
Screenshot: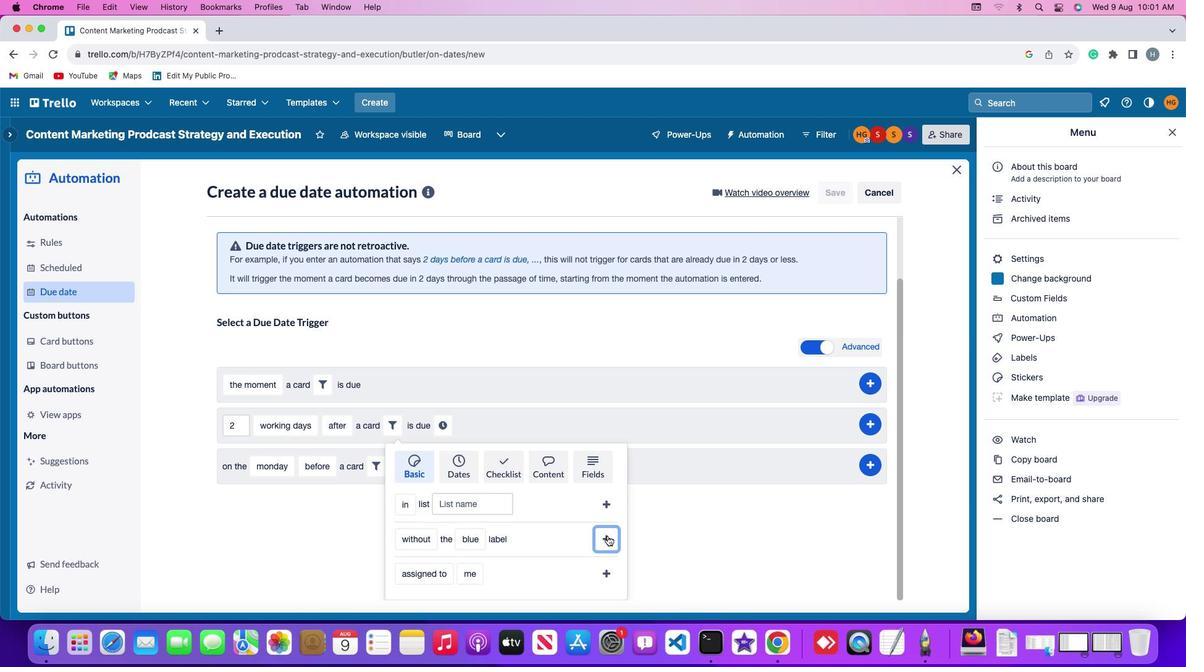 
Action: Mouse moved to (561, 504)
Screenshot: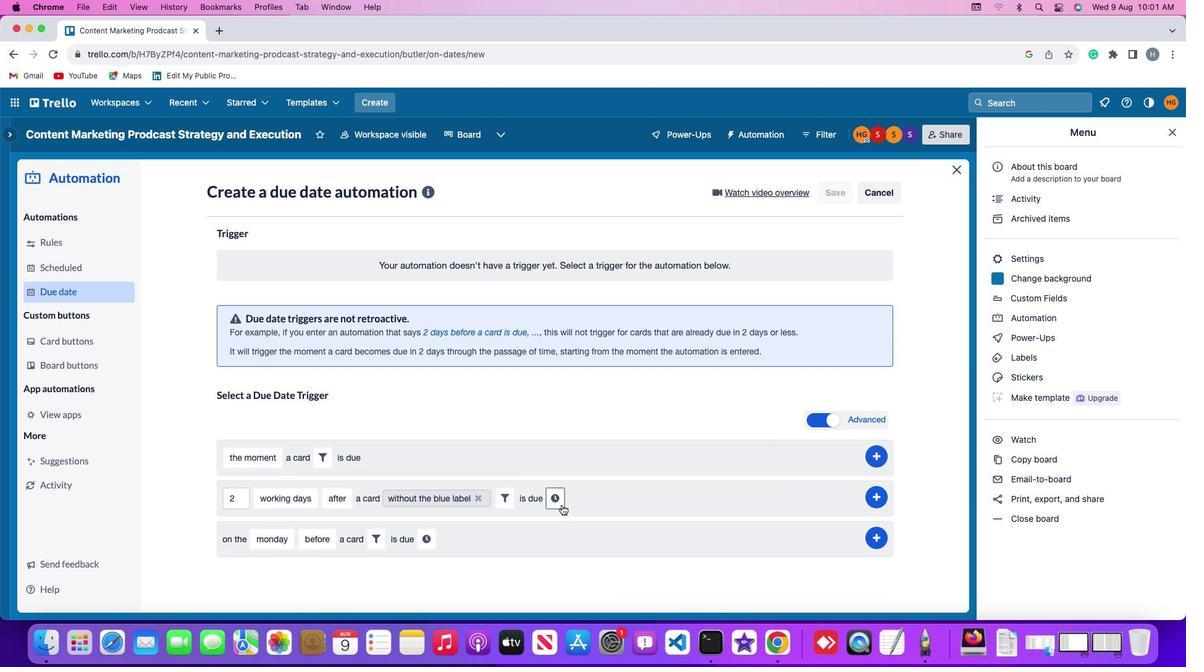 
Action: Mouse pressed left at (561, 504)
Screenshot: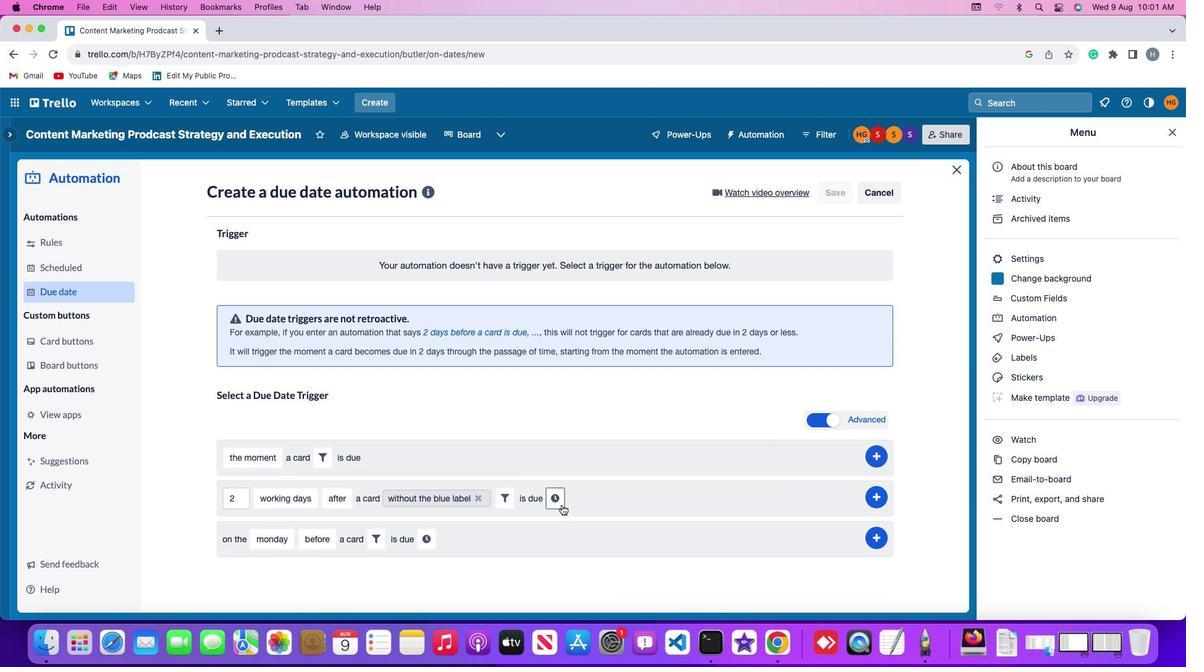 
Action: Mouse moved to (581, 502)
Screenshot: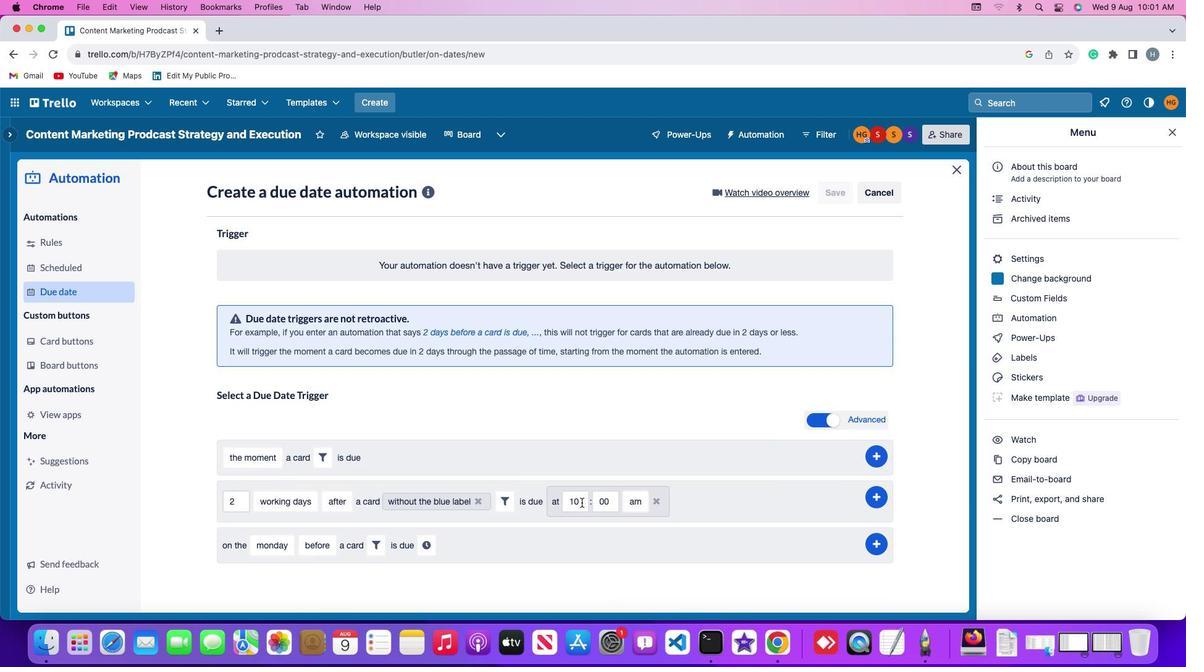 
Action: Mouse pressed left at (581, 502)
Screenshot: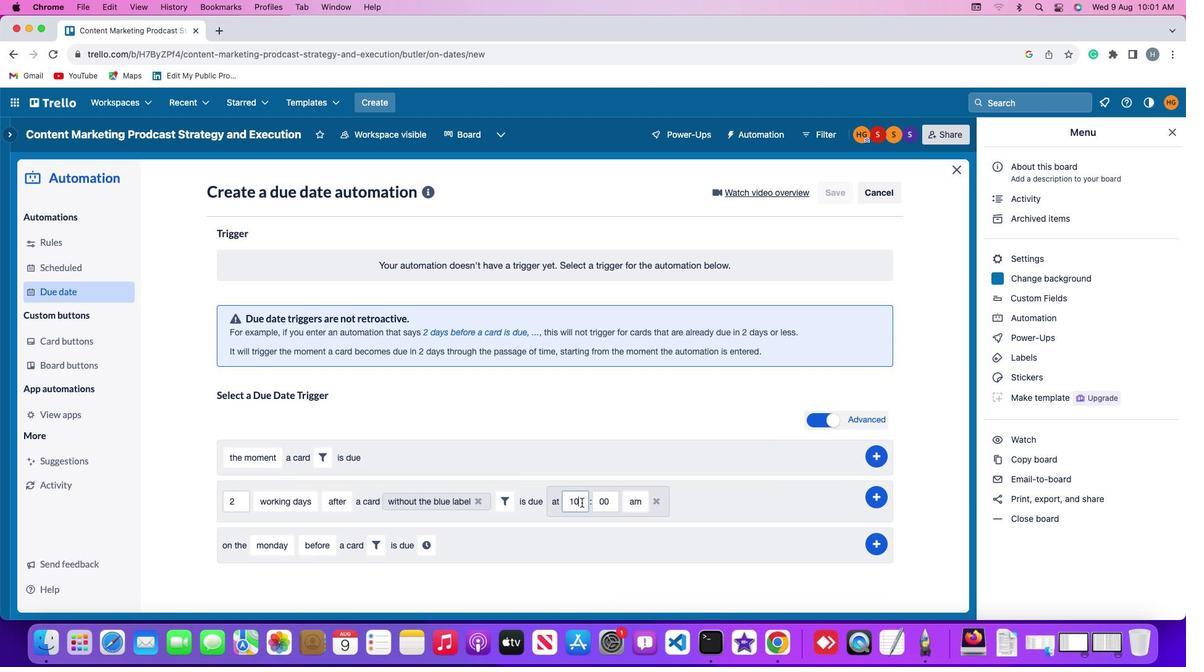 
Action: Key pressed Key.backspaceKey.backspace'1''1'
Screenshot: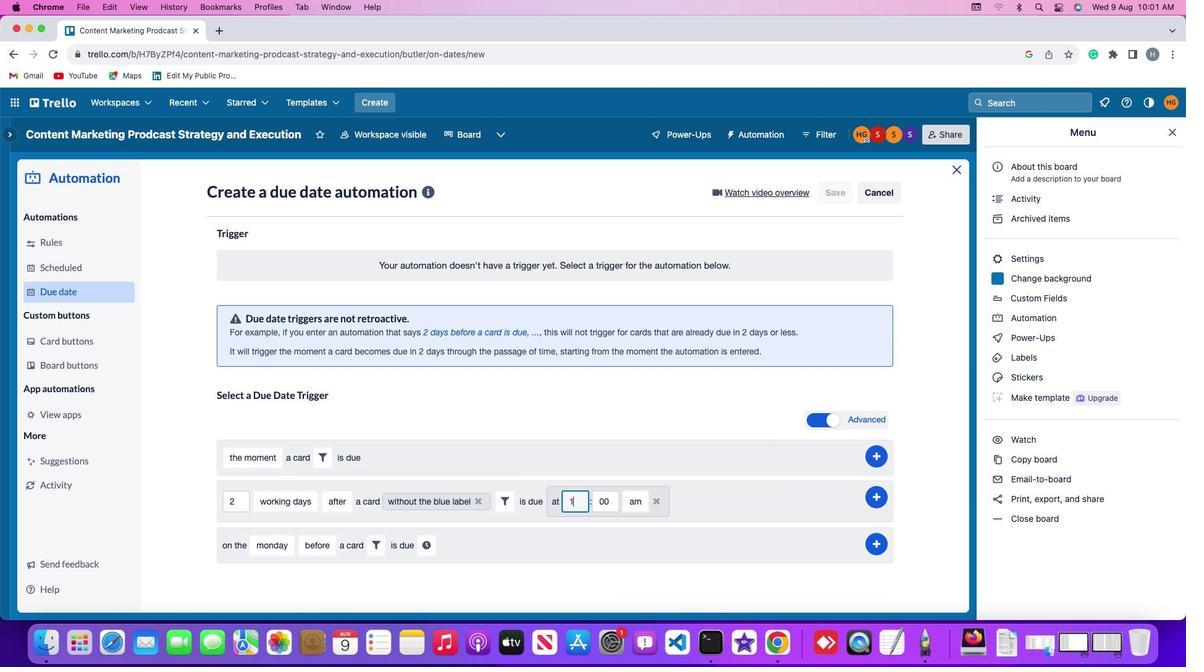 
Action: Mouse moved to (611, 499)
Screenshot: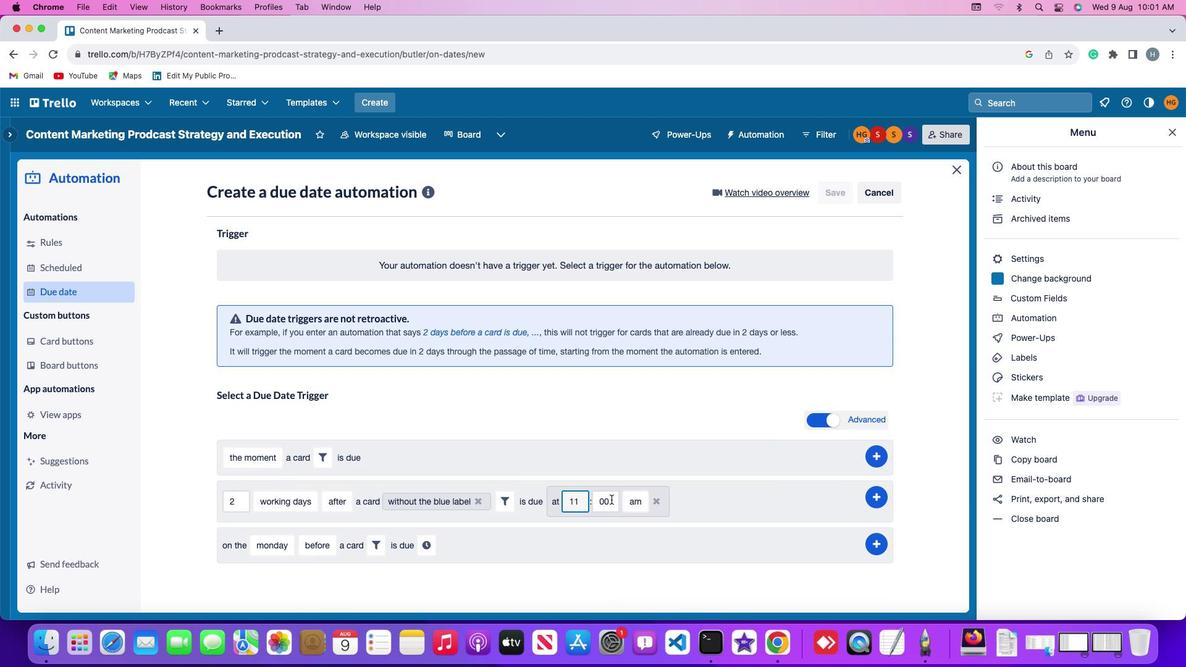 
Action: Mouse pressed left at (611, 499)
Screenshot: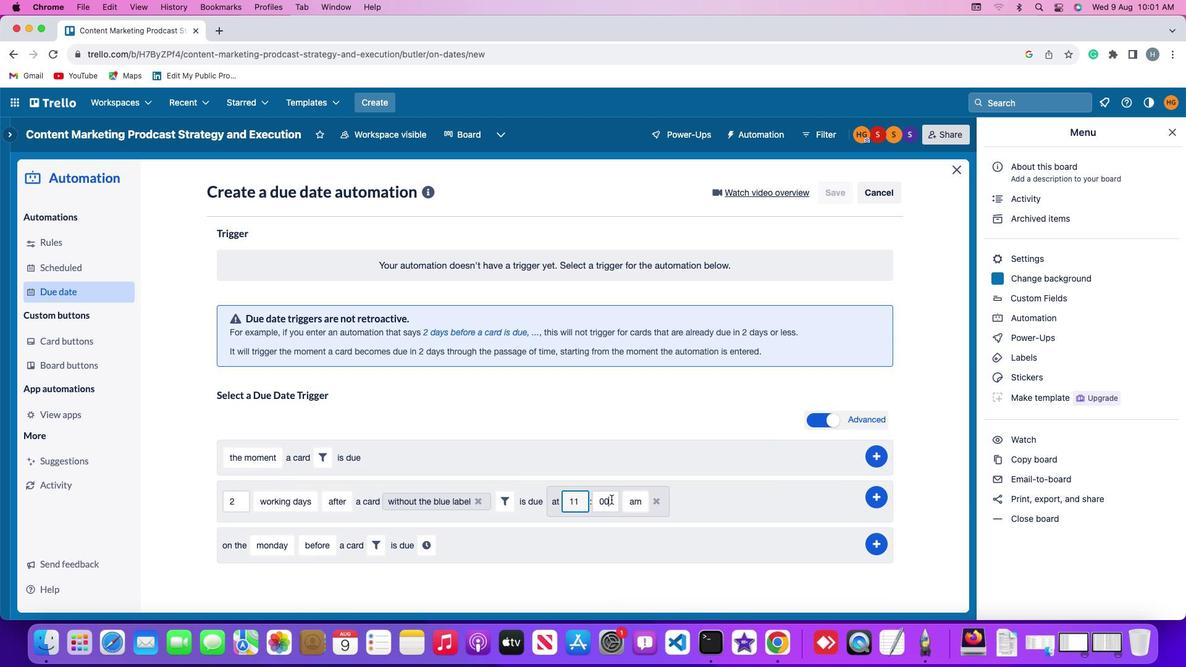 
Action: Key pressed Key.backspaceKey.backspace'0''0'
Screenshot: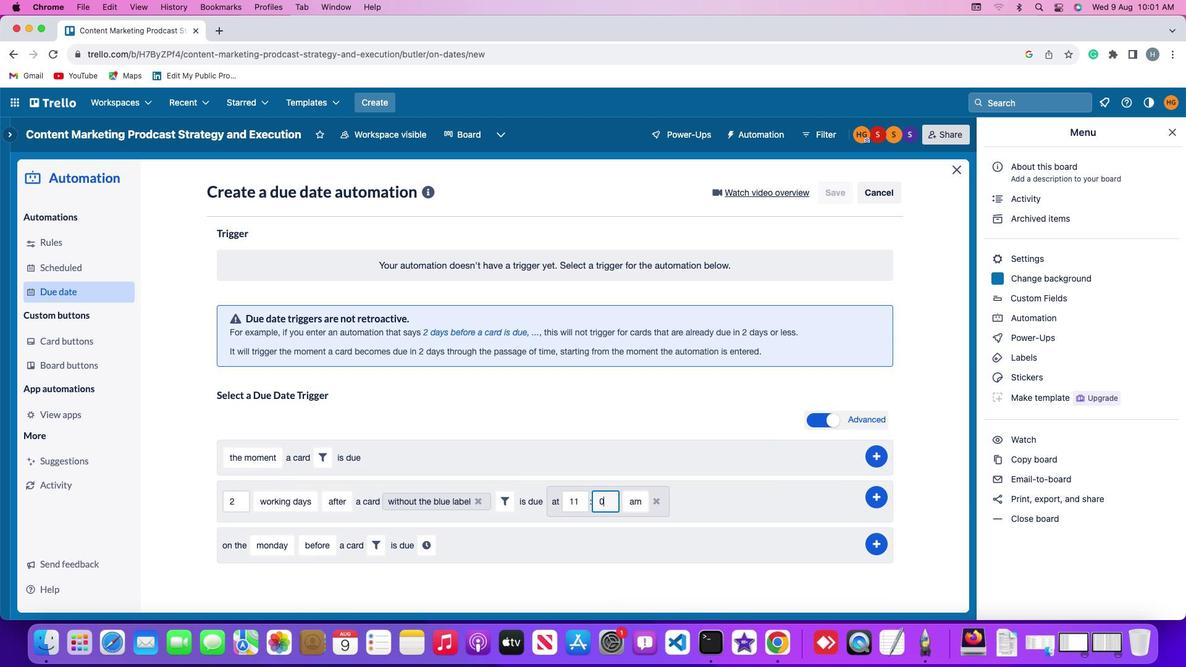 
Action: Mouse moved to (629, 498)
Screenshot: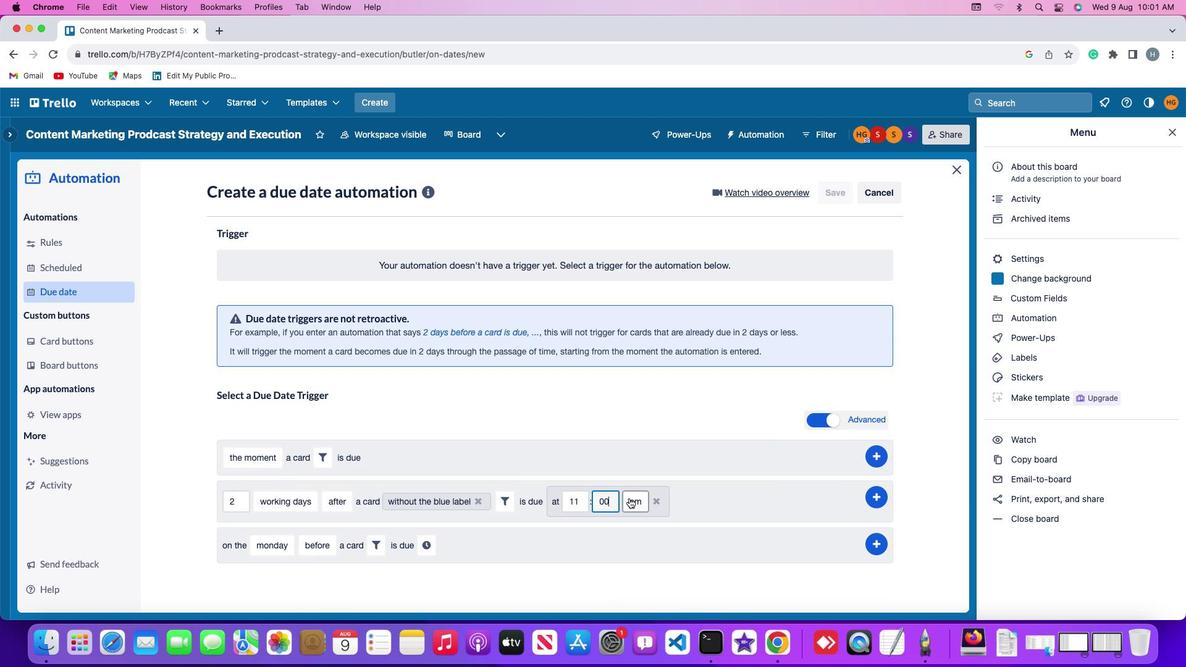 
Action: Mouse pressed left at (629, 498)
Screenshot: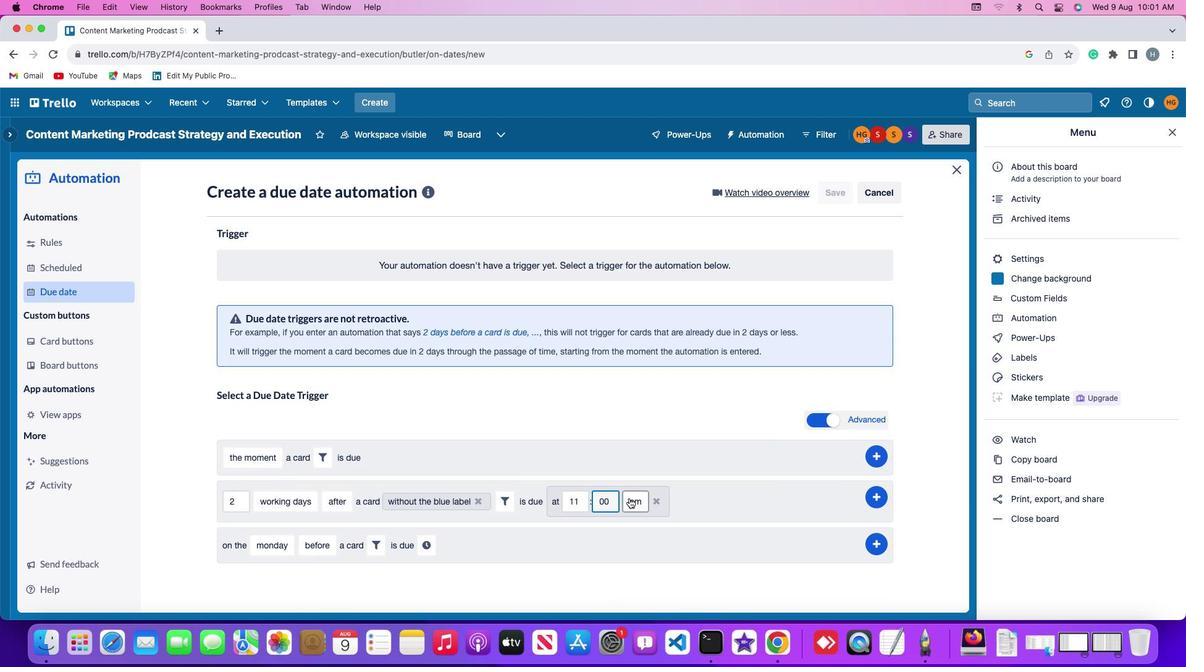 
Action: Mouse moved to (637, 525)
Screenshot: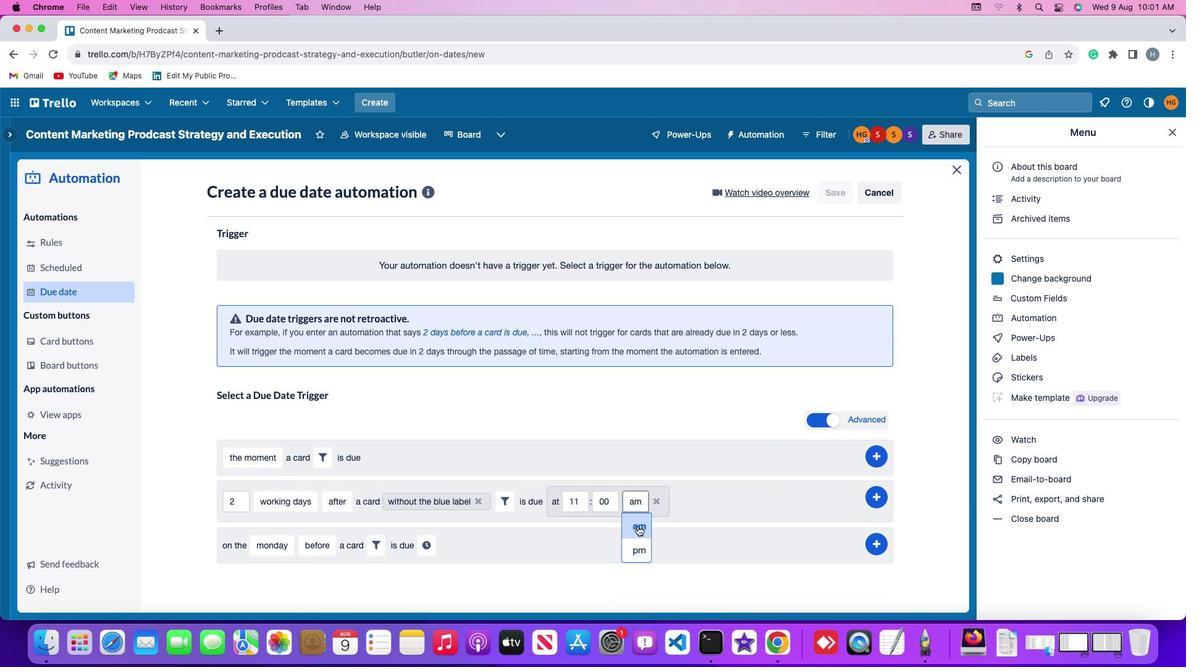 
Action: Mouse pressed left at (637, 525)
Screenshot: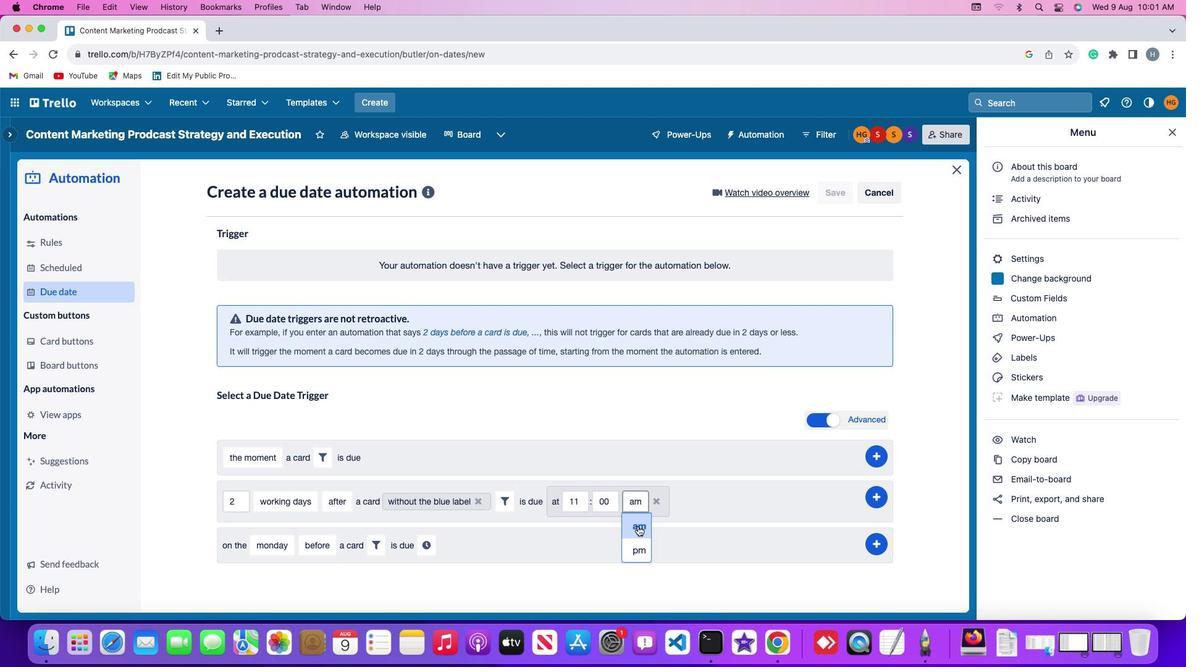 
Action: Mouse moved to (876, 494)
Screenshot: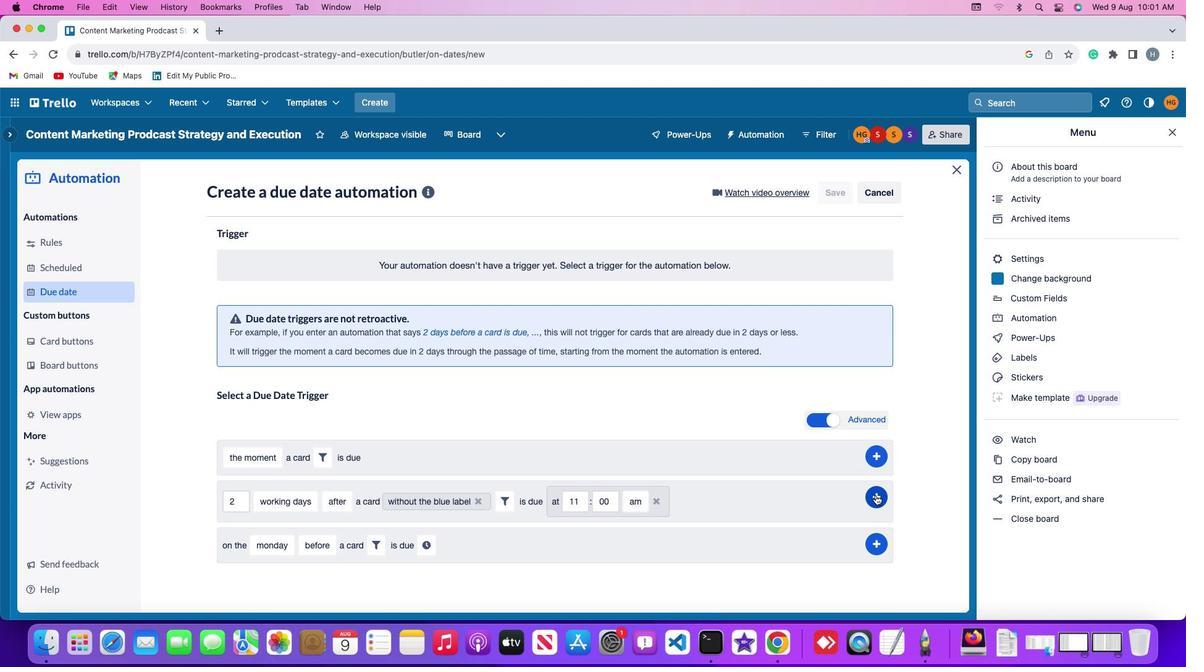 
Action: Mouse pressed left at (876, 494)
Screenshot: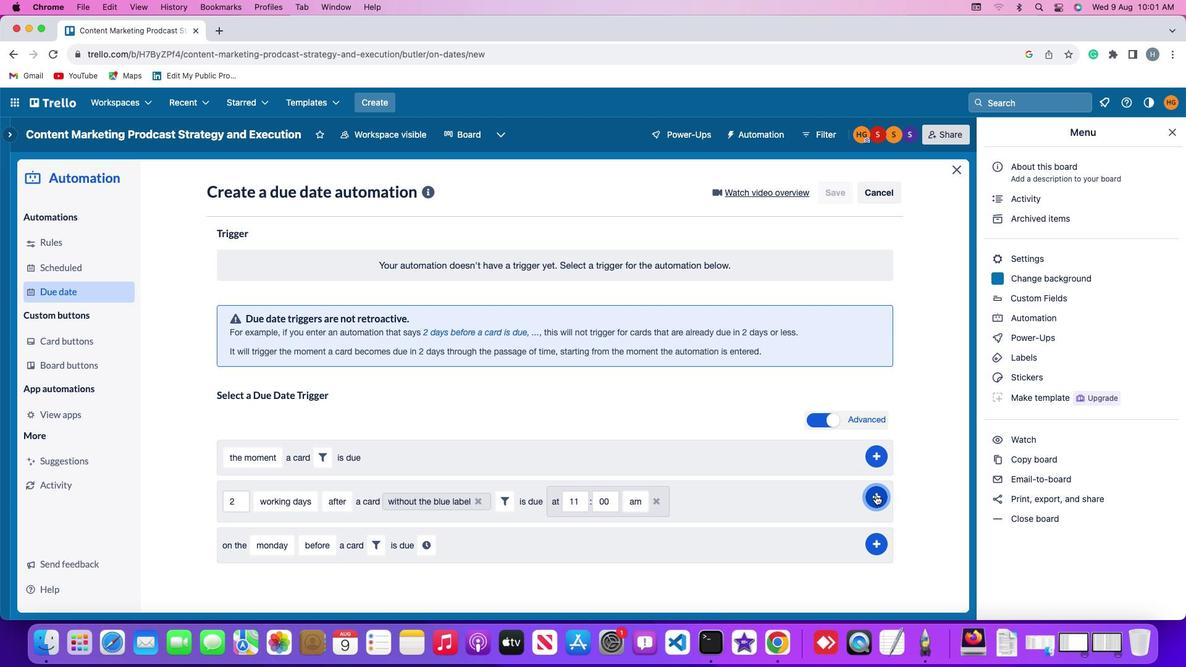 
Action: Mouse moved to (941, 357)
Screenshot: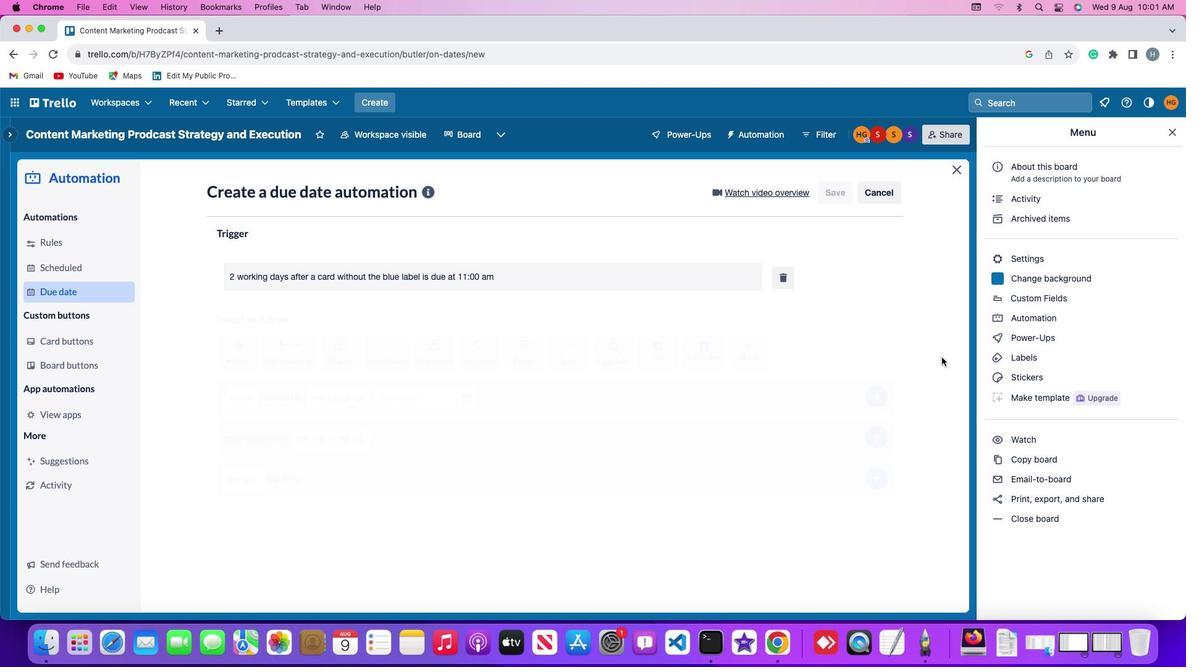 
